 Task: In the  document Lovemeet.docx Change the allignment of footer to  'Right' Select the entire text and insert font style 'Playfair Display' and font size: 18
Action: Mouse moved to (212, 317)
Screenshot: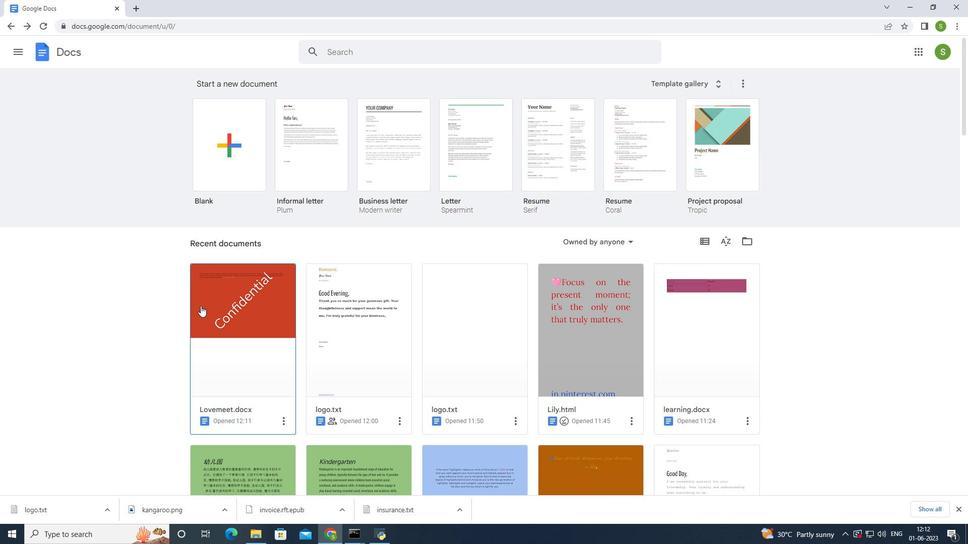 
Action: Mouse pressed left at (212, 317)
Screenshot: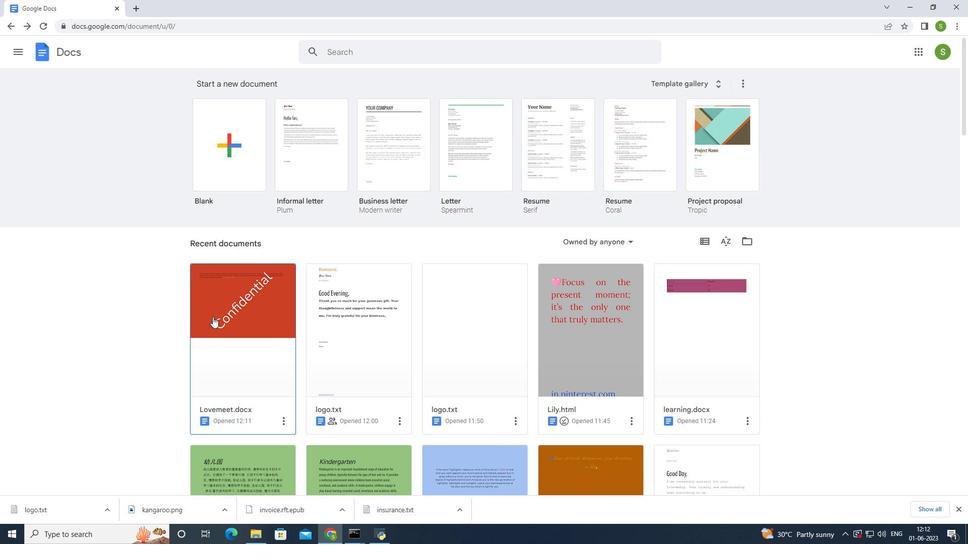 
Action: Mouse moved to (364, 469)
Screenshot: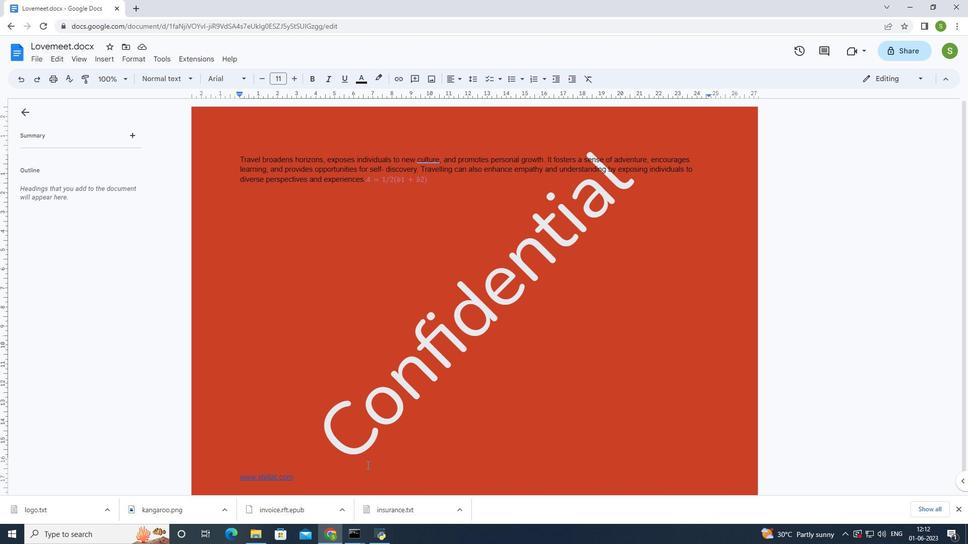 
Action: Mouse pressed left at (364, 469)
Screenshot: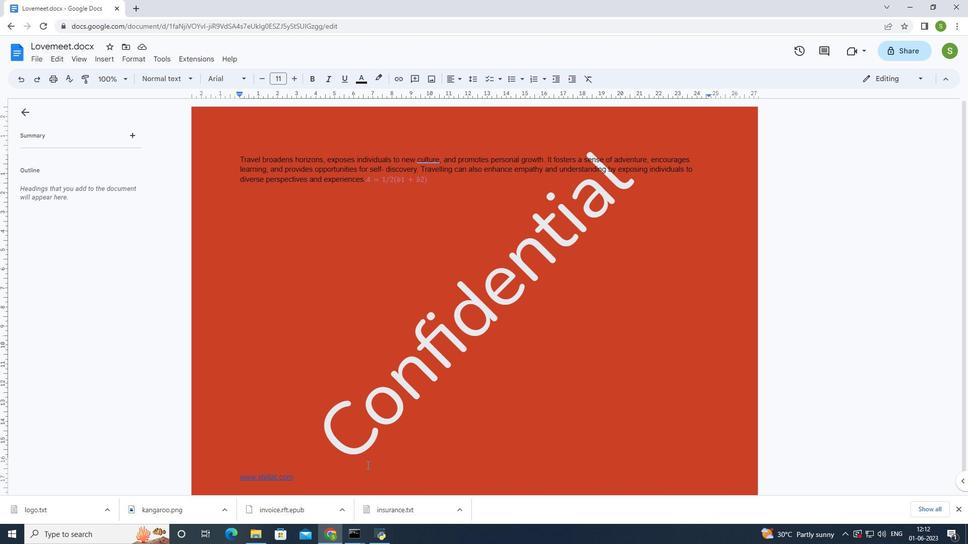 
Action: Mouse moved to (364, 470)
Screenshot: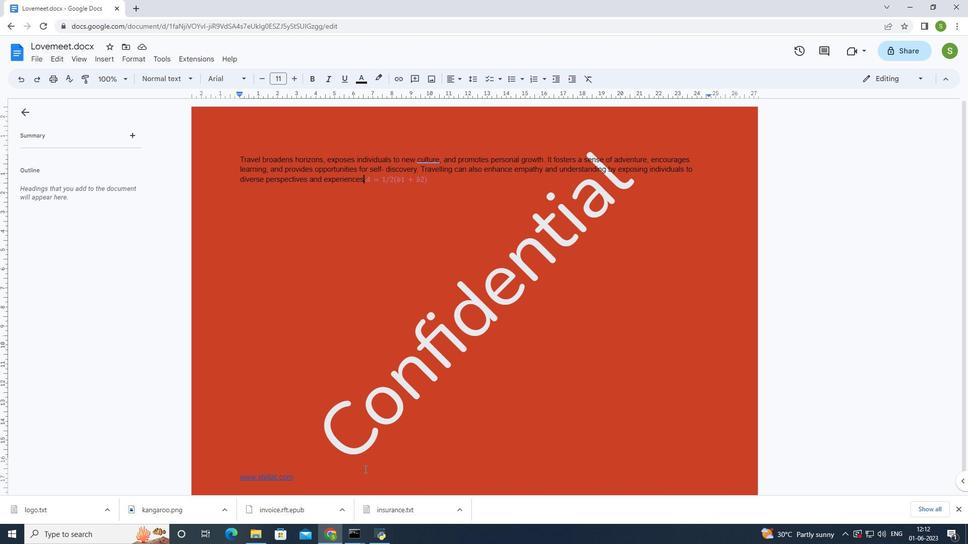
Action: Mouse pressed left at (364, 470)
Screenshot: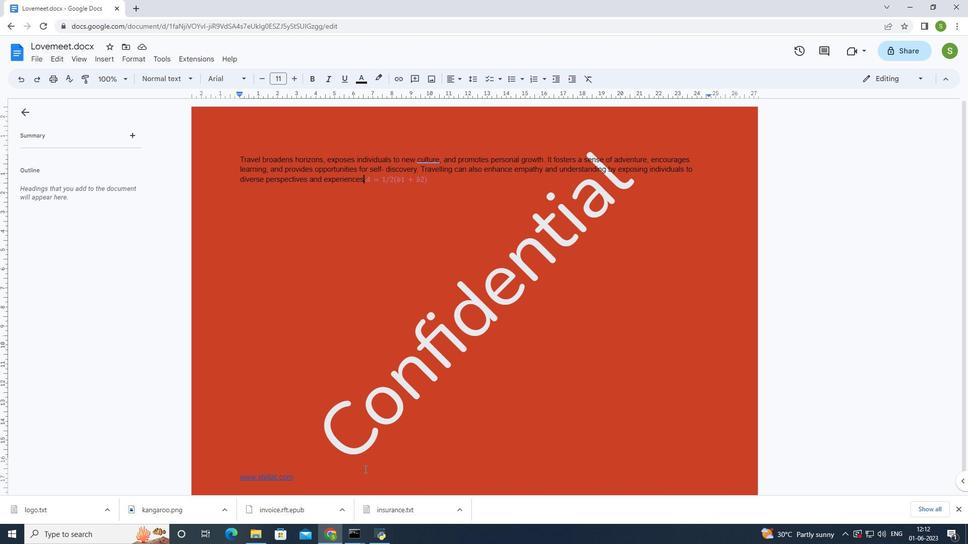 
Action: Mouse moved to (333, 474)
Screenshot: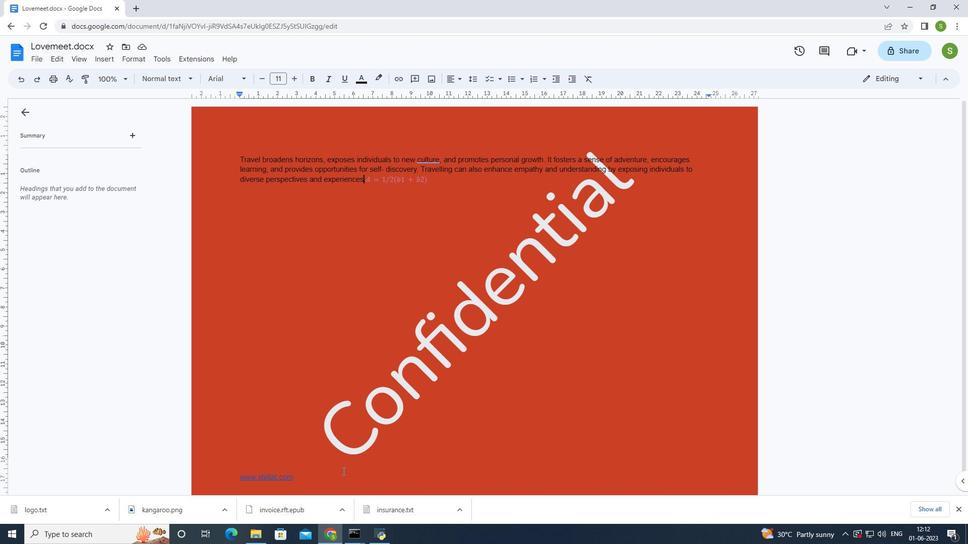 
Action: Mouse pressed left at (333, 474)
Screenshot: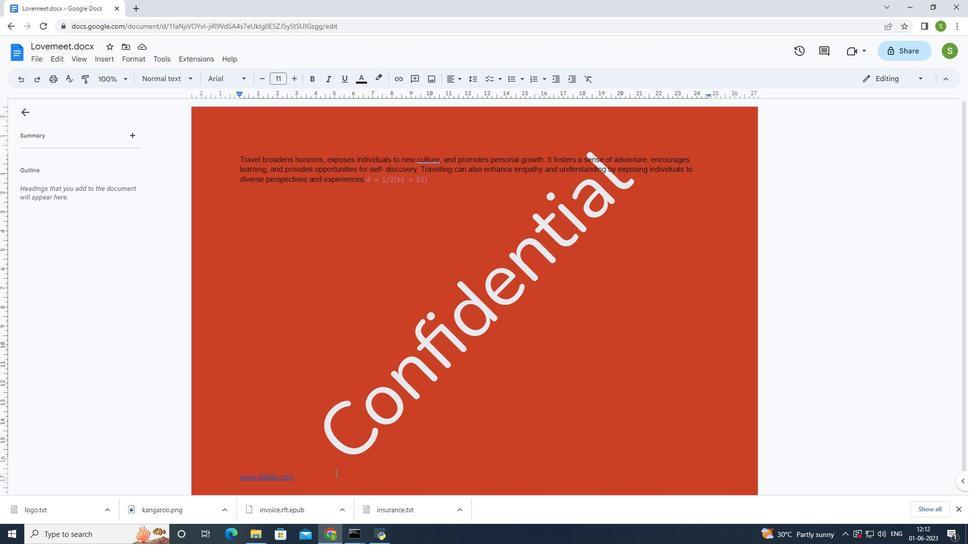 
Action: Mouse moved to (332, 475)
Screenshot: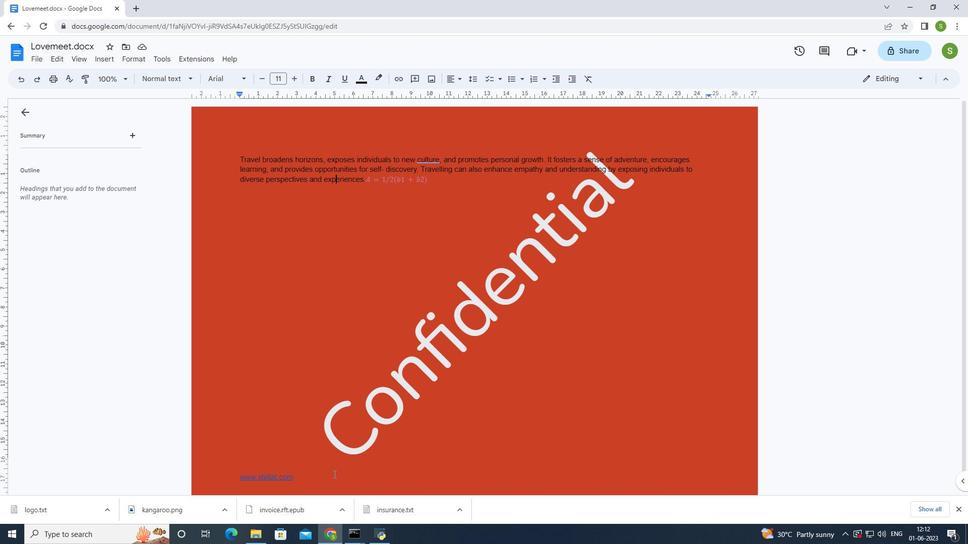 
Action: Mouse pressed left at (332, 475)
Screenshot: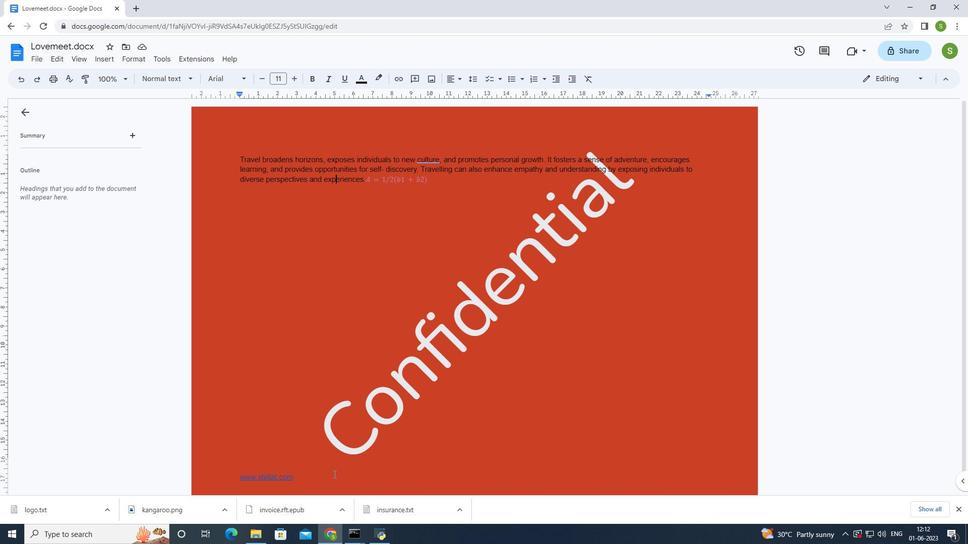 
Action: Mouse moved to (304, 480)
Screenshot: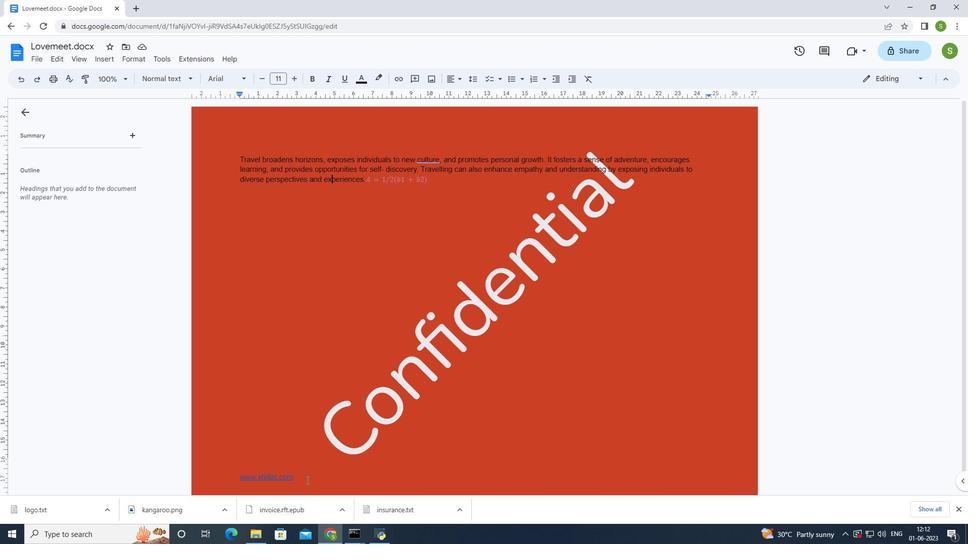 
Action: Mouse pressed left at (304, 480)
Screenshot: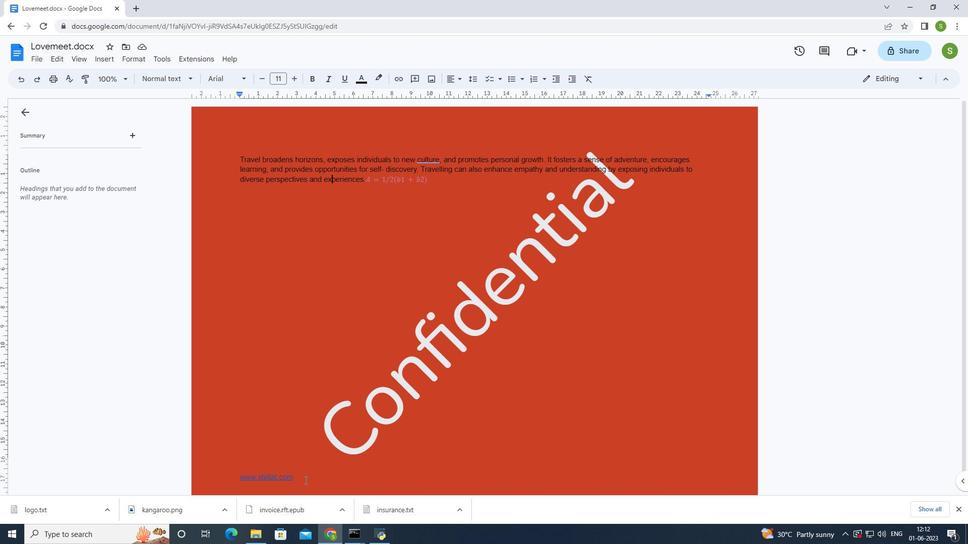 
Action: Mouse moved to (304, 481)
Screenshot: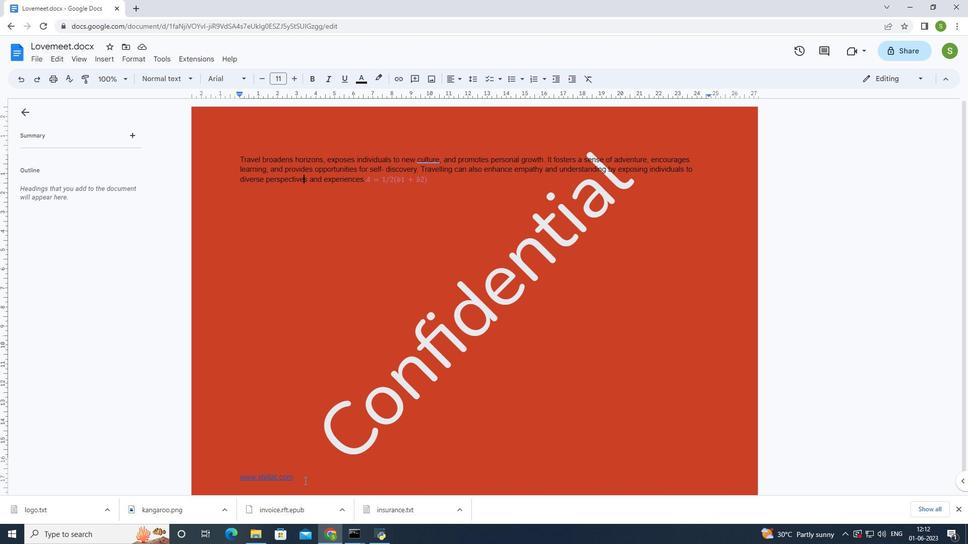 
Action: Mouse pressed left at (304, 481)
Screenshot: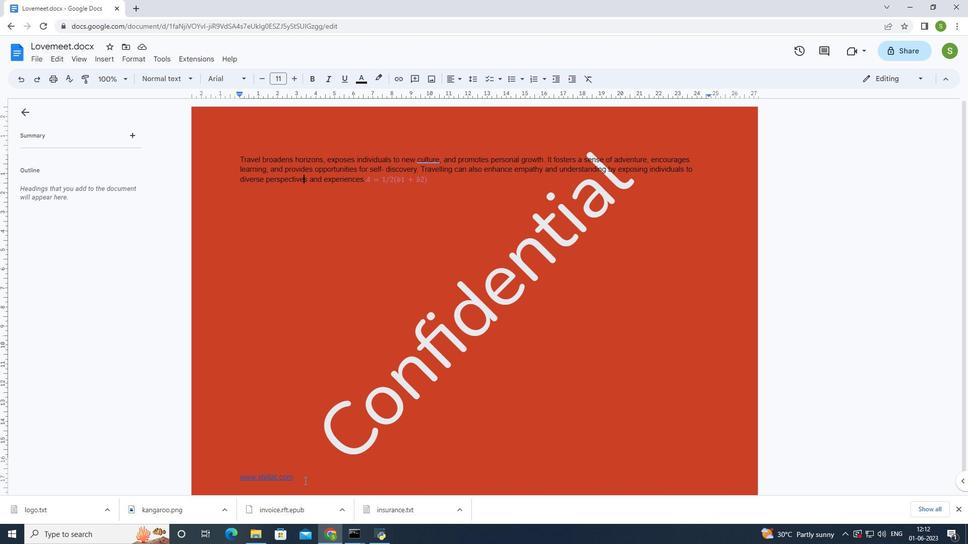
Action: Mouse moved to (296, 478)
Screenshot: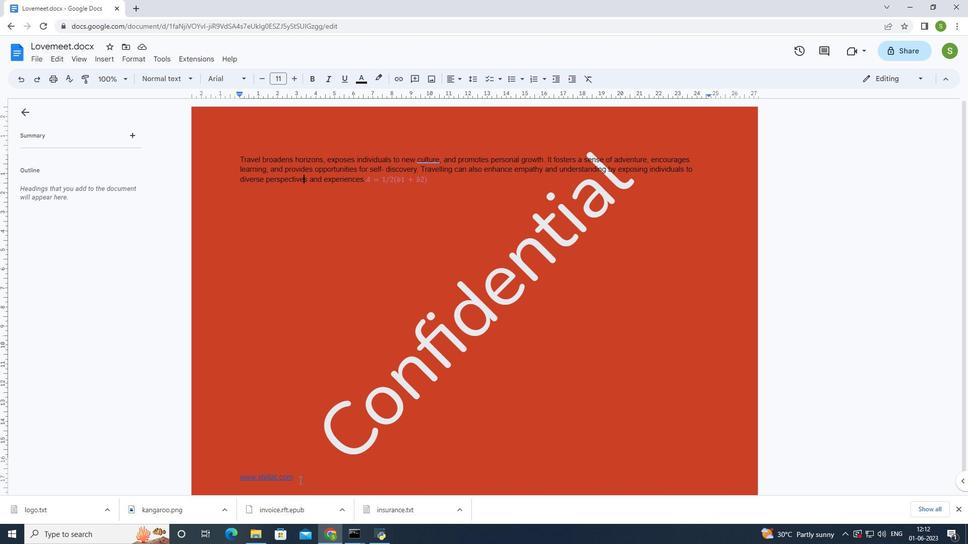 
Action: Mouse pressed left at (296, 478)
Screenshot: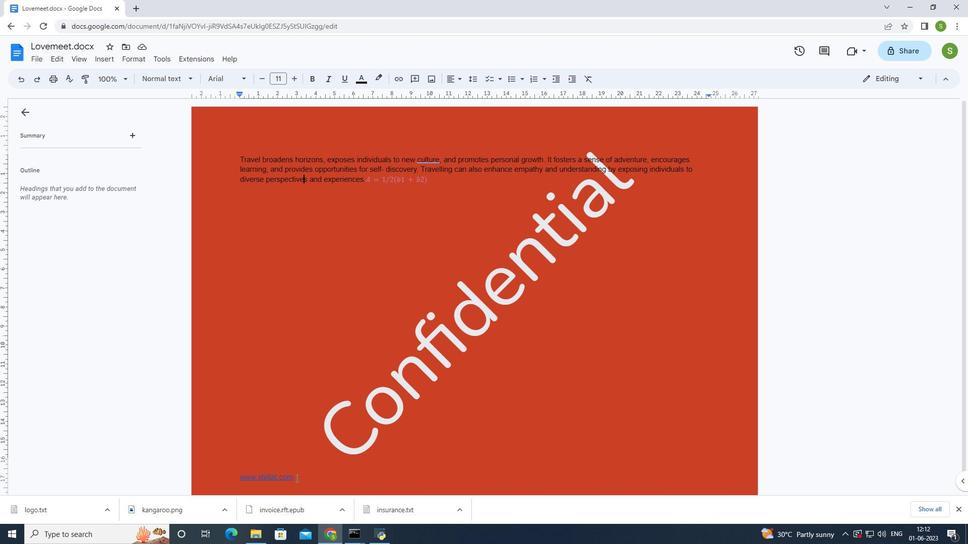 
Action: Mouse moved to (294, 478)
Screenshot: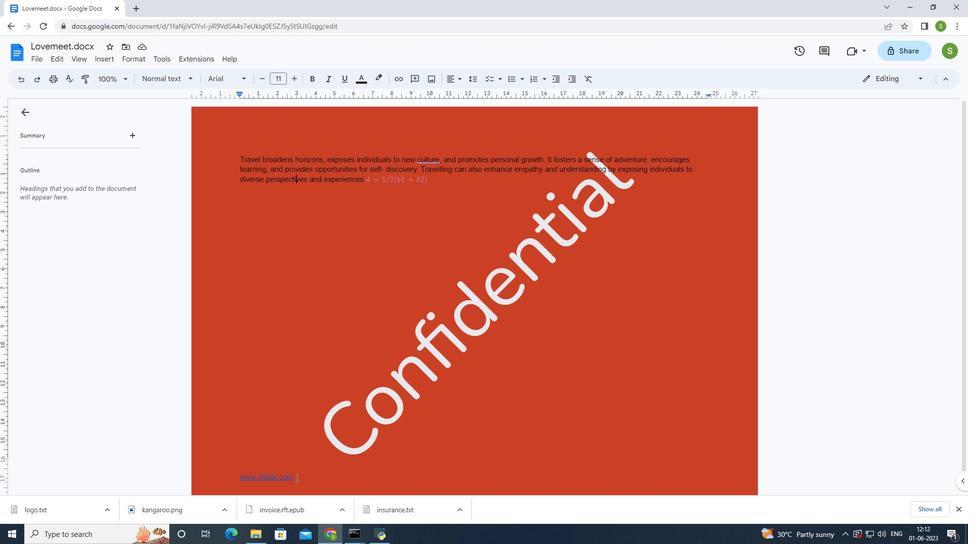 
Action: Mouse pressed left at (294, 478)
Screenshot: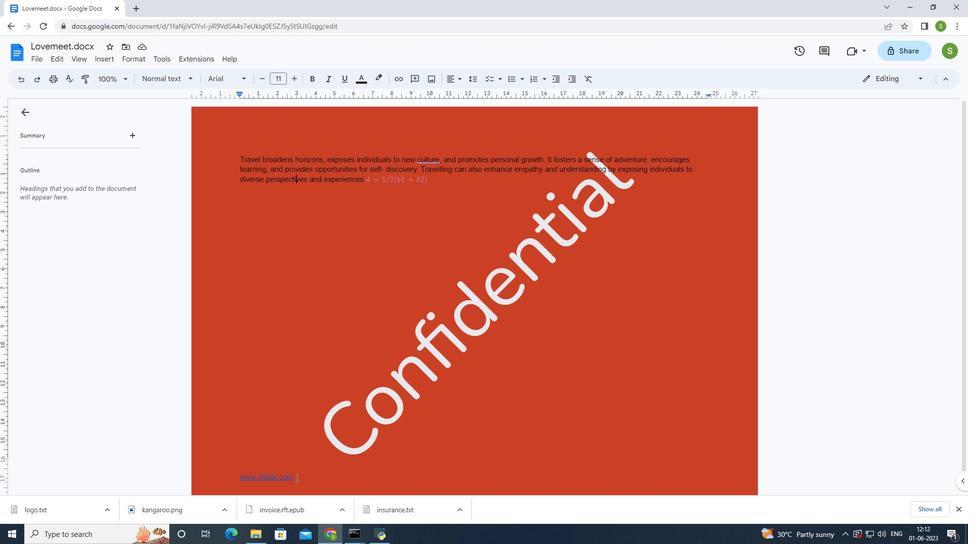 
Action: Mouse moved to (294, 478)
Screenshot: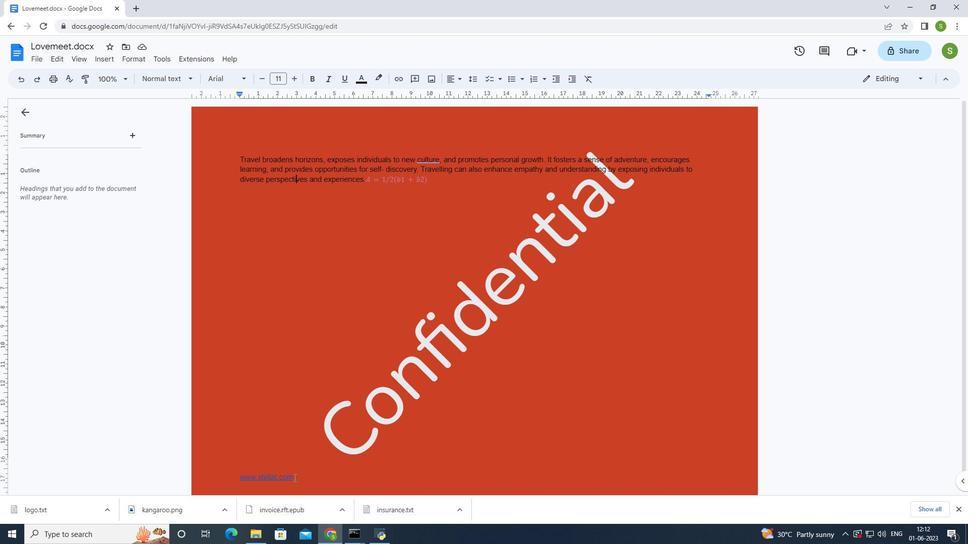 
Action: Mouse pressed left at (294, 478)
Screenshot: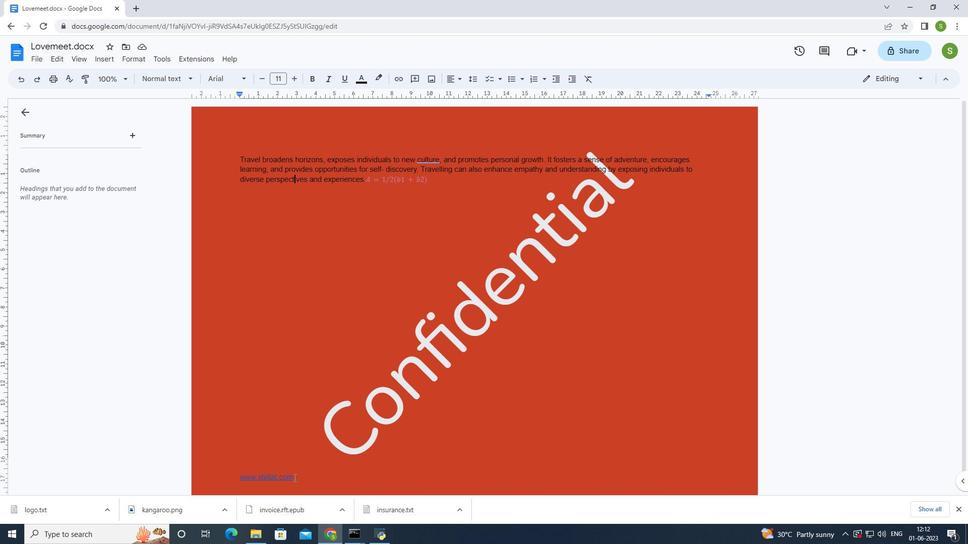 
Action: Mouse moved to (293, 477)
Screenshot: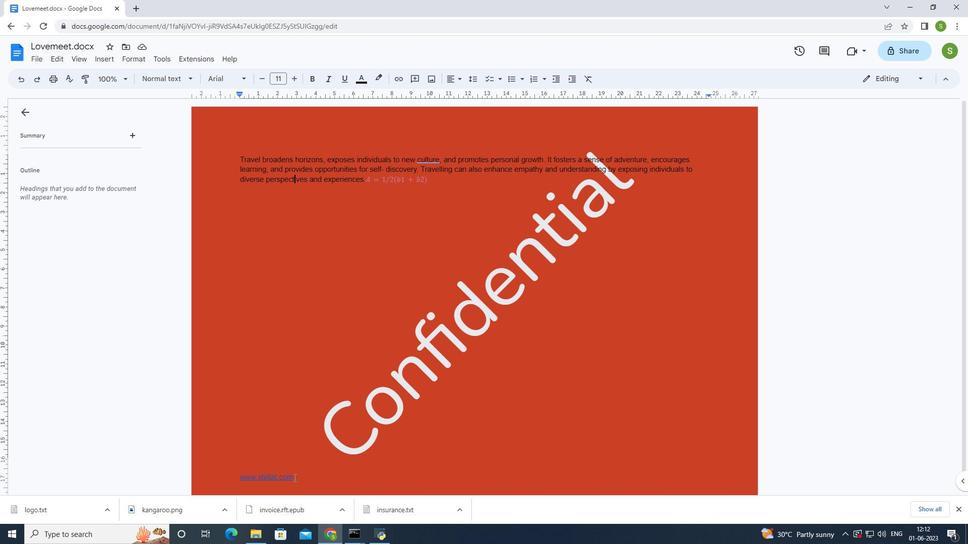 
Action: Mouse pressed left at (293, 477)
Screenshot: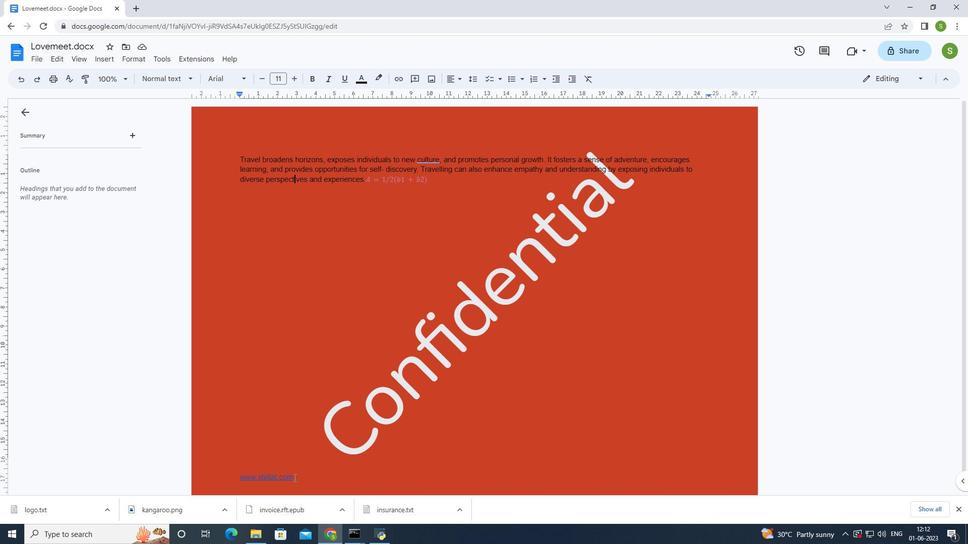 
Action: Mouse moved to (295, 477)
Screenshot: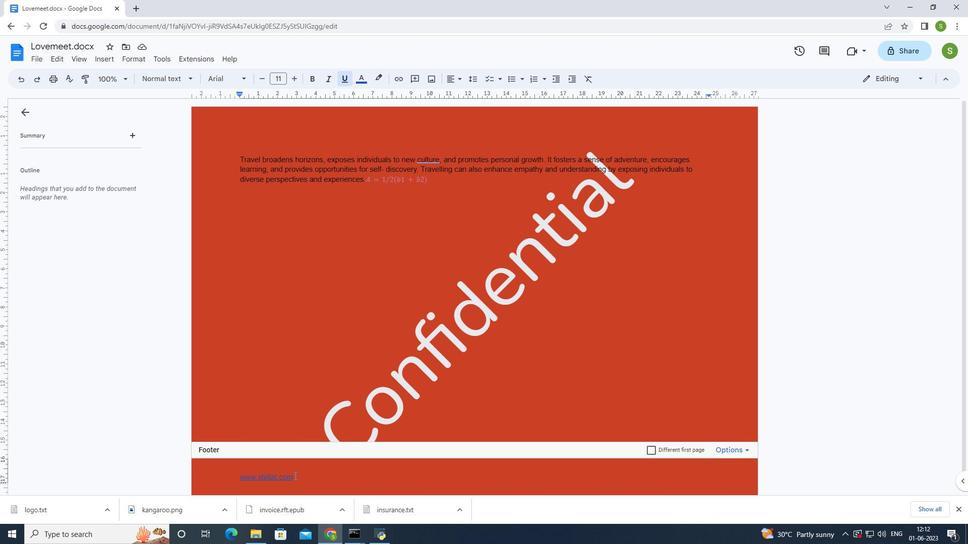 
Action: Mouse pressed left at (295, 477)
Screenshot: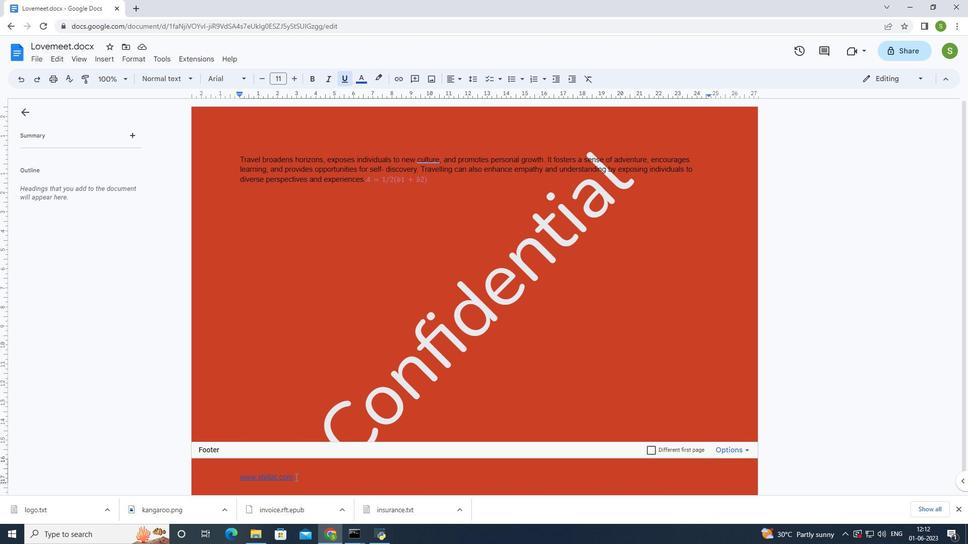 
Action: Mouse moved to (460, 83)
Screenshot: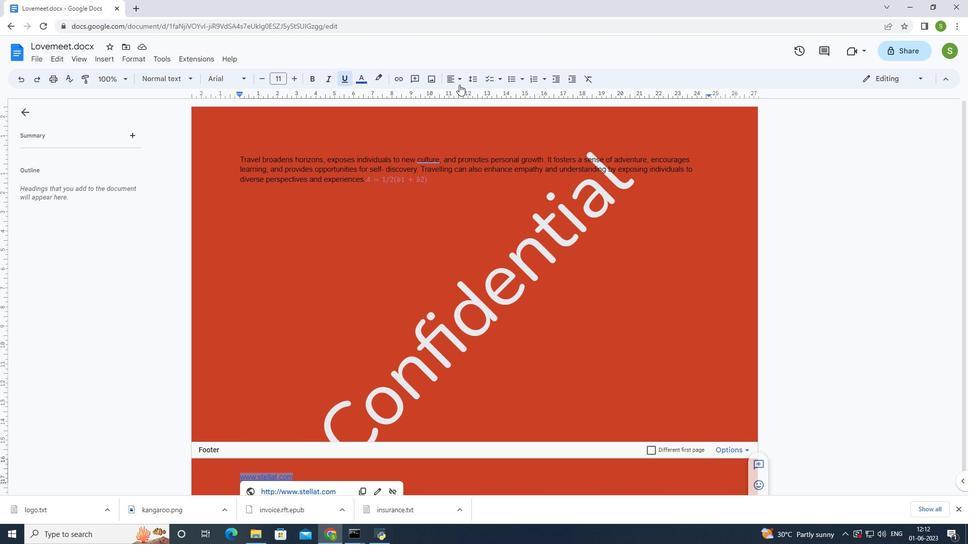 
Action: Mouse pressed left at (460, 83)
Screenshot: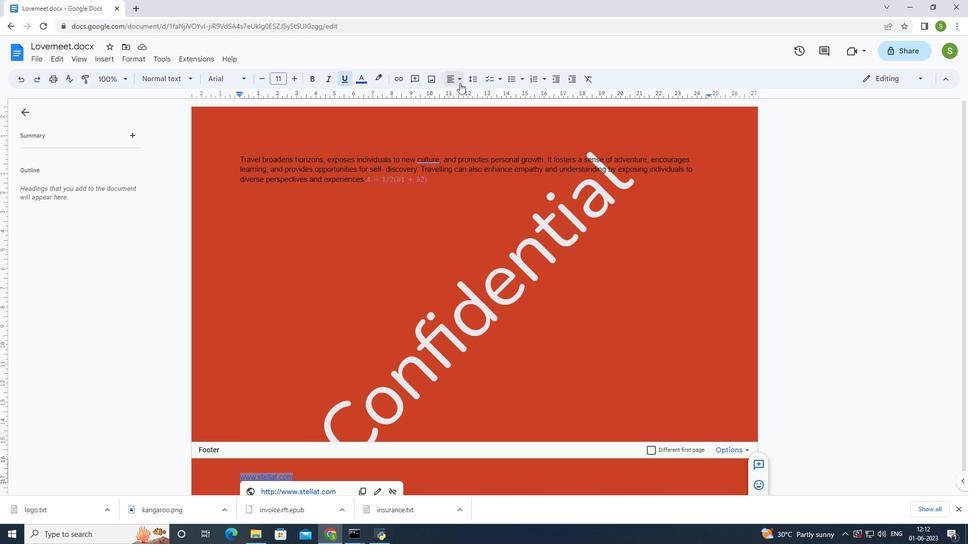 
Action: Mouse moved to (480, 97)
Screenshot: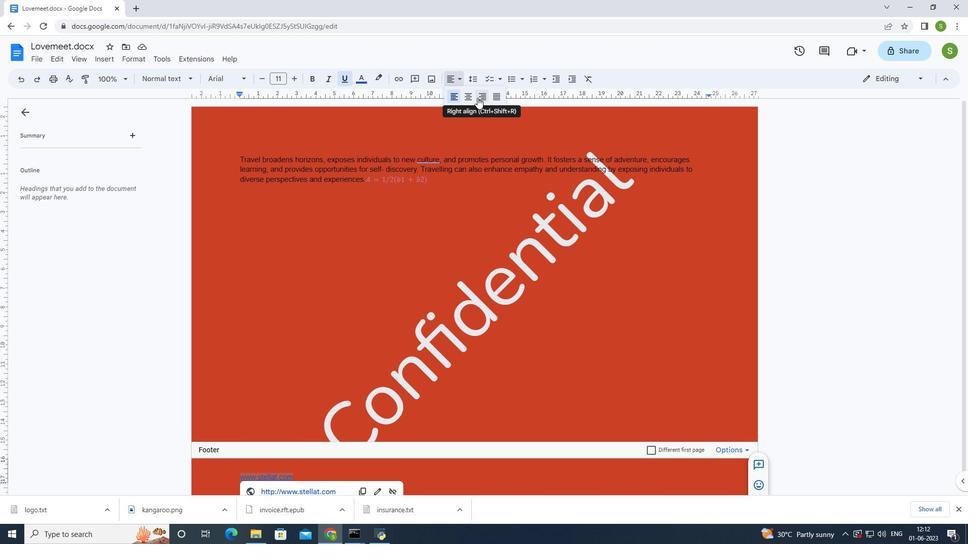 
Action: Mouse pressed left at (480, 97)
Screenshot: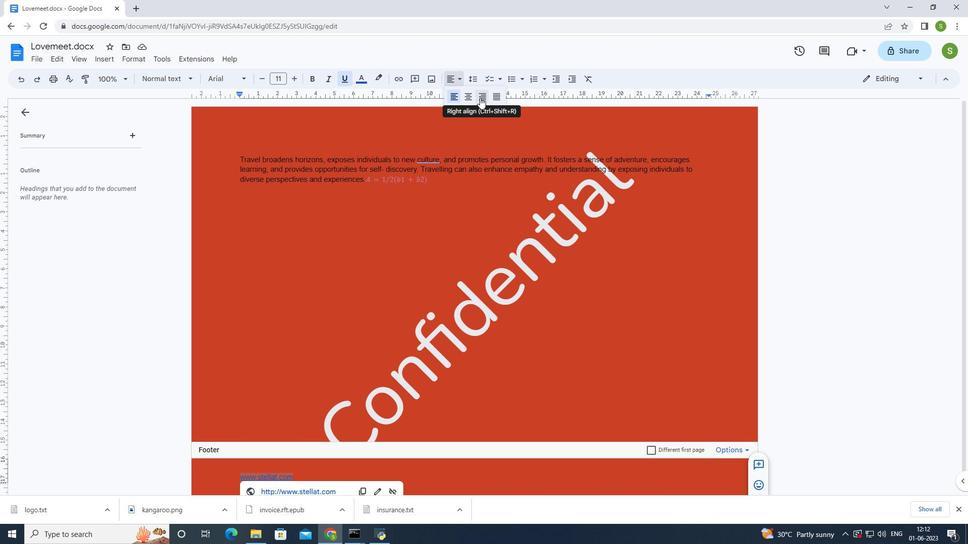 
Action: Mouse moved to (651, 365)
Screenshot: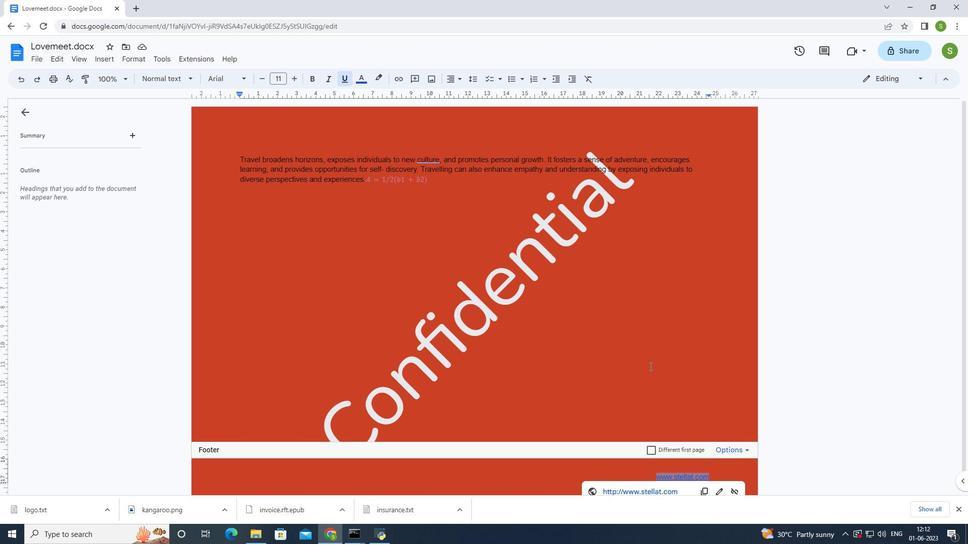 
Action: Mouse pressed left at (651, 365)
Screenshot: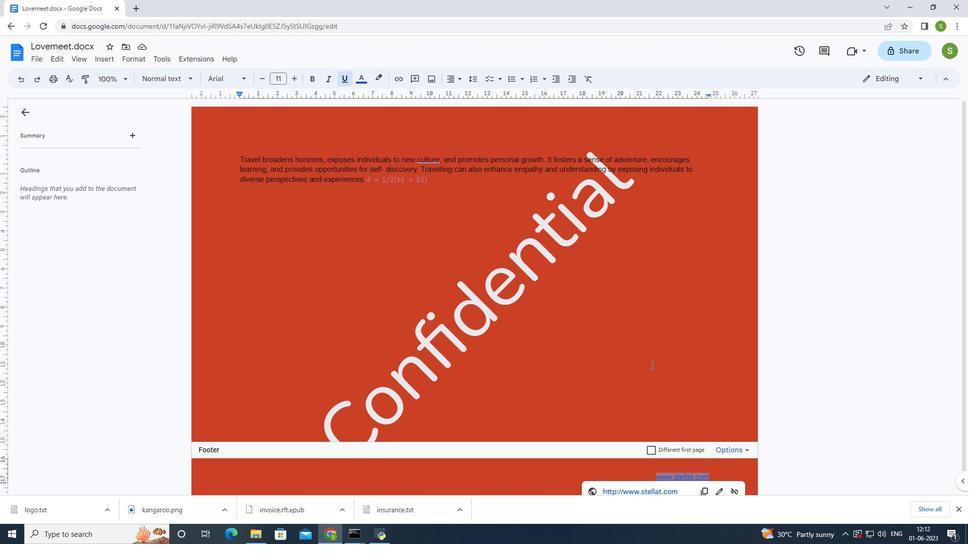 
Action: Mouse scrolled (651, 365) with delta (0, 0)
Screenshot: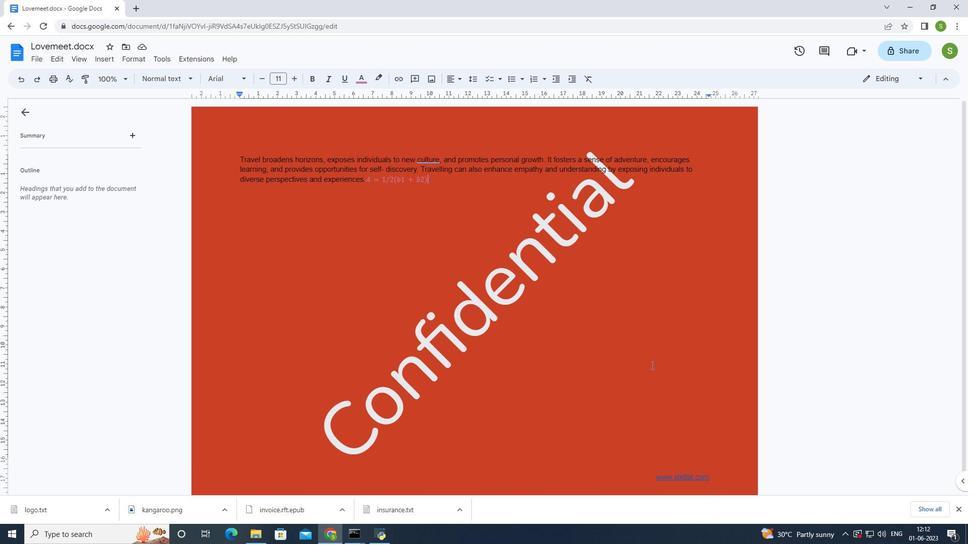 
Action: Mouse moved to (652, 365)
Screenshot: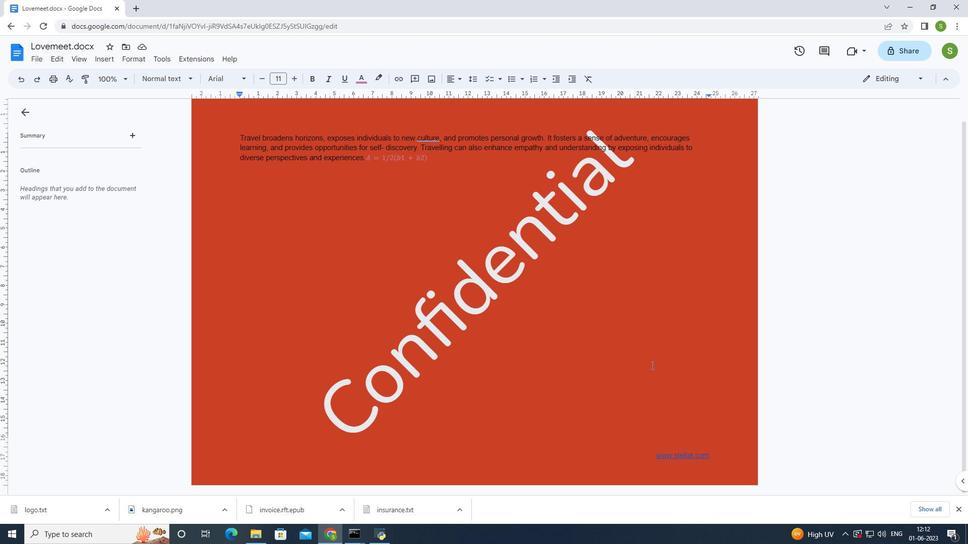 
Action: Mouse scrolled (652, 365) with delta (0, 0)
Screenshot: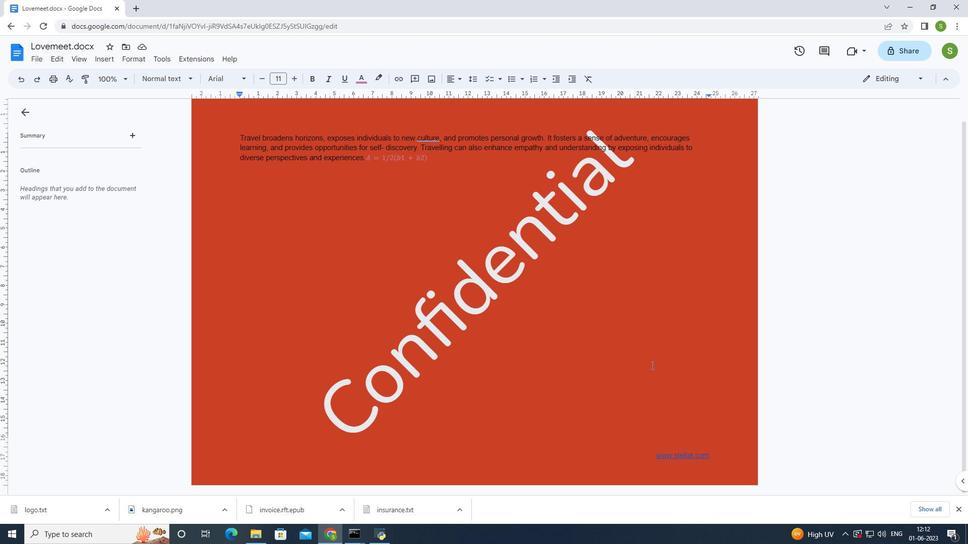 
Action: Mouse moved to (649, 369)
Screenshot: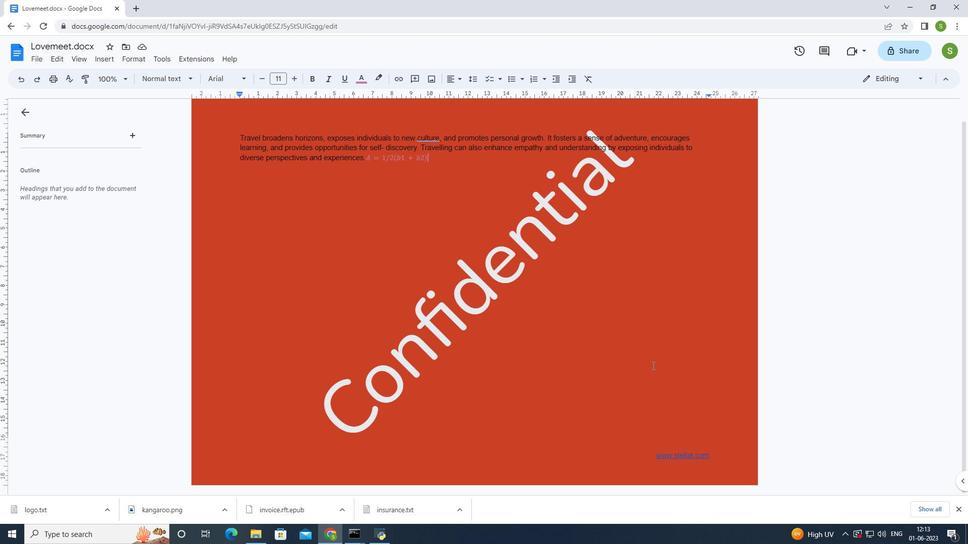 
Action: Mouse scrolled (649, 368) with delta (0, 0)
Screenshot: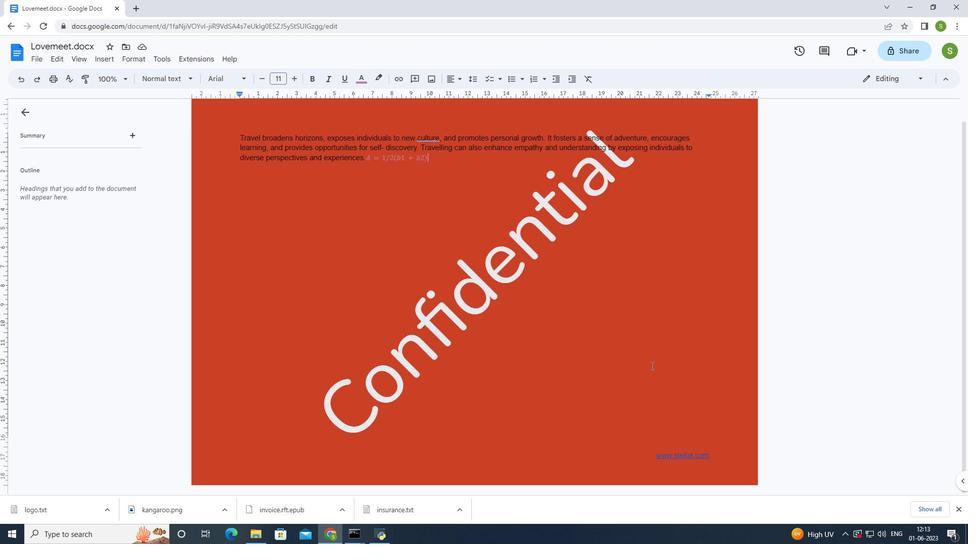 
Action: Mouse moved to (648, 369)
Screenshot: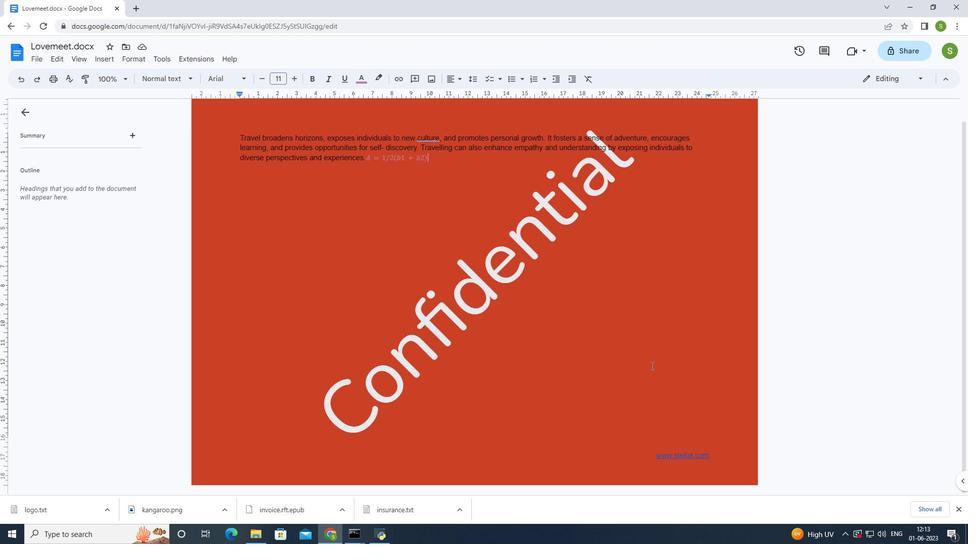 
Action: Mouse scrolled (648, 369) with delta (0, 0)
Screenshot: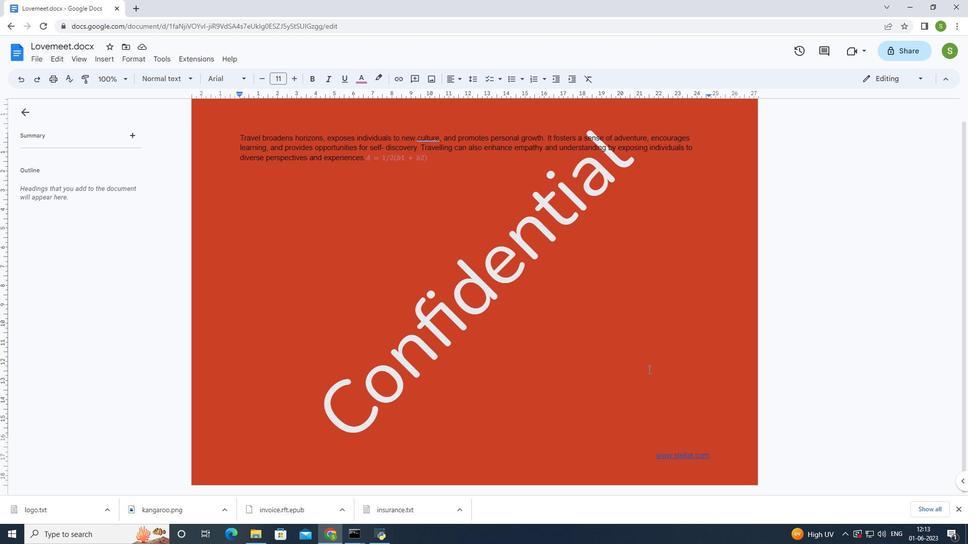 
Action: Mouse moved to (648, 372)
Screenshot: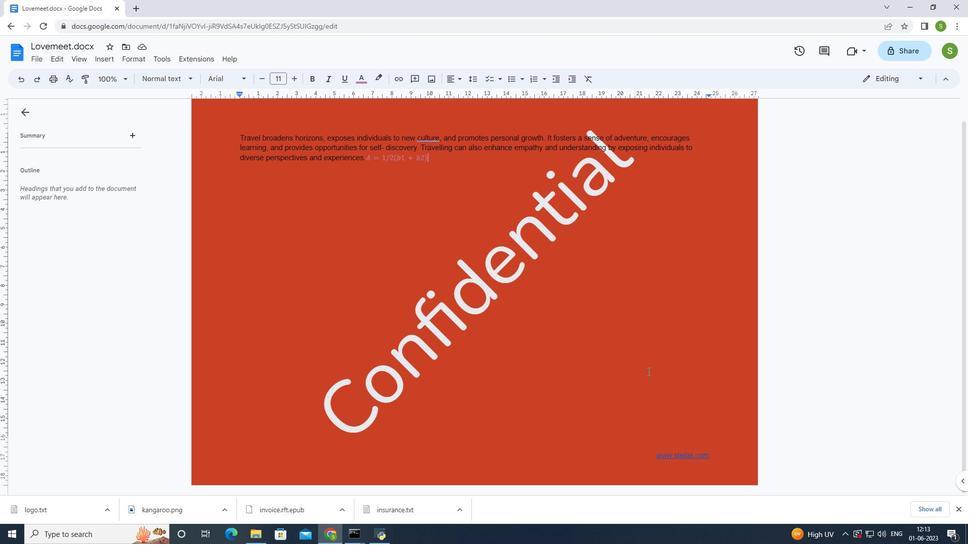 
Action: Mouse scrolled (648, 371) with delta (0, 0)
Screenshot: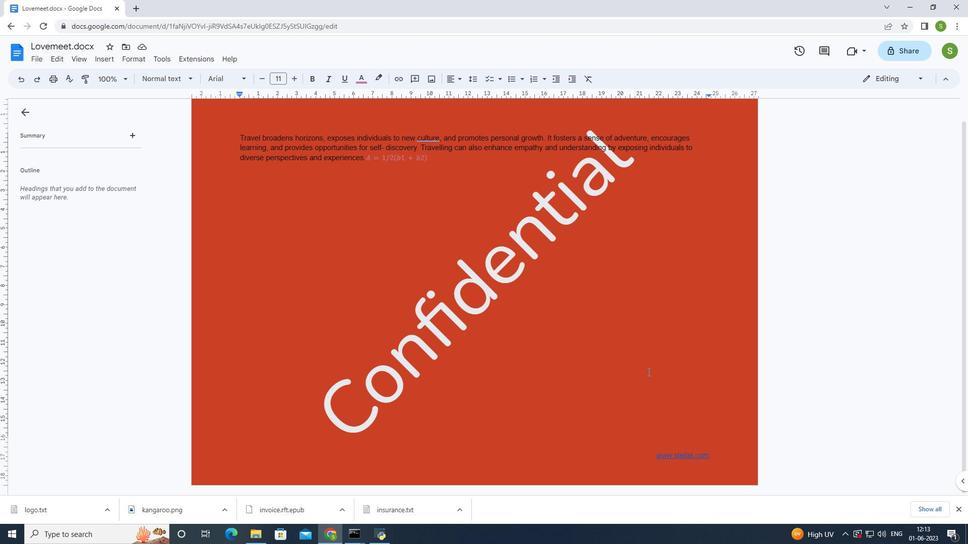 
Action: Mouse moved to (647, 374)
Screenshot: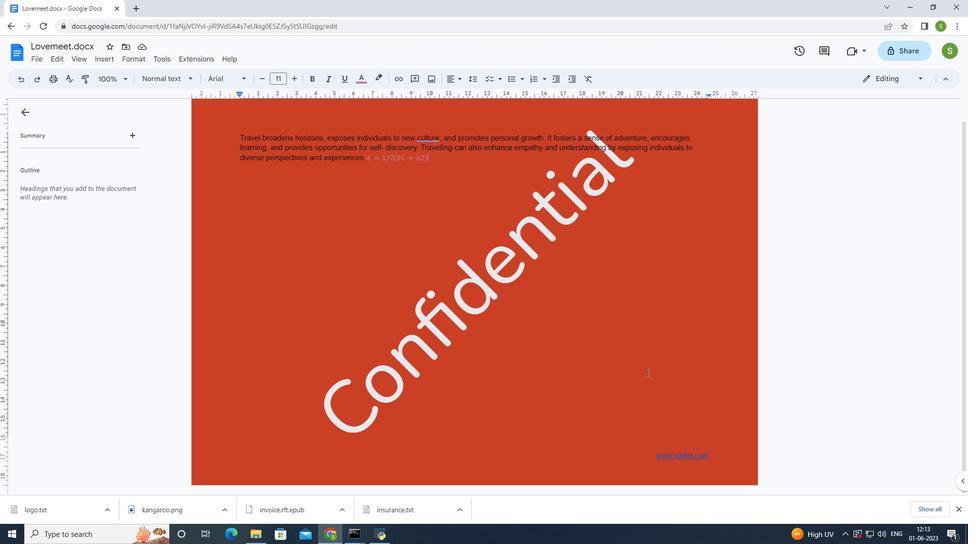 
Action: Mouse scrolled (647, 373) with delta (0, 0)
Screenshot: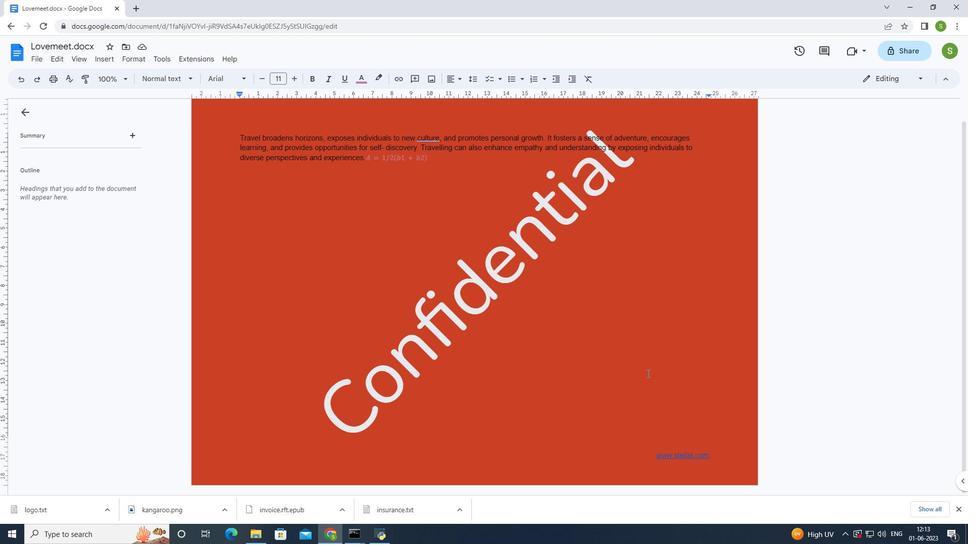 
Action: Mouse moved to (637, 398)
Screenshot: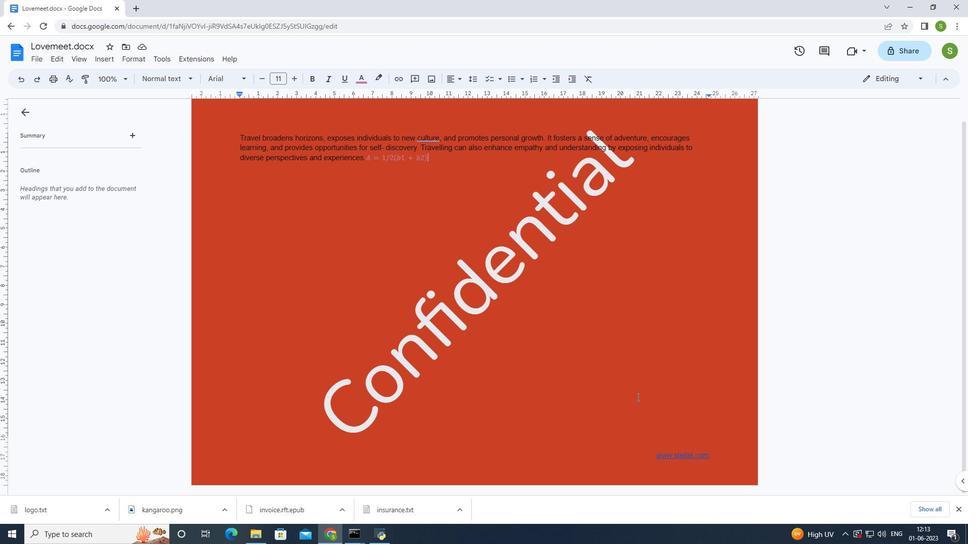 
Action: Mouse scrolled (637, 398) with delta (0, 0)
Screenshot: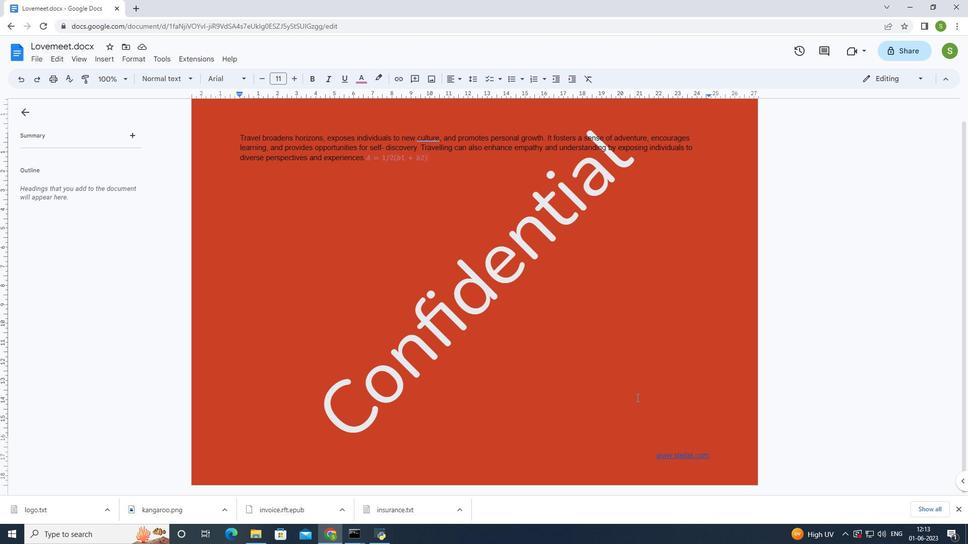 
Action: Mouse scrolled (637, 398) with delta (0, 0)
Screenshot: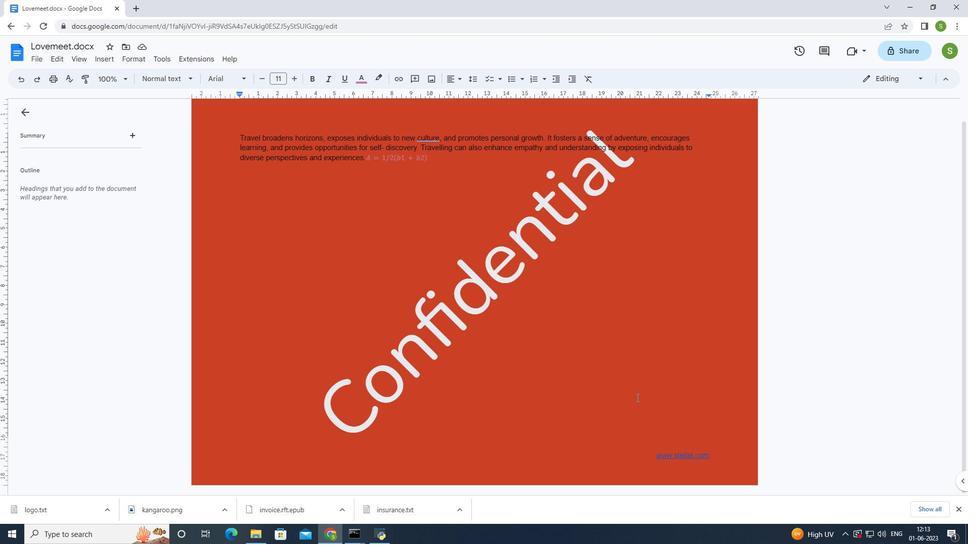 
Action: Mouse moved to (637, 398)
Screenshot: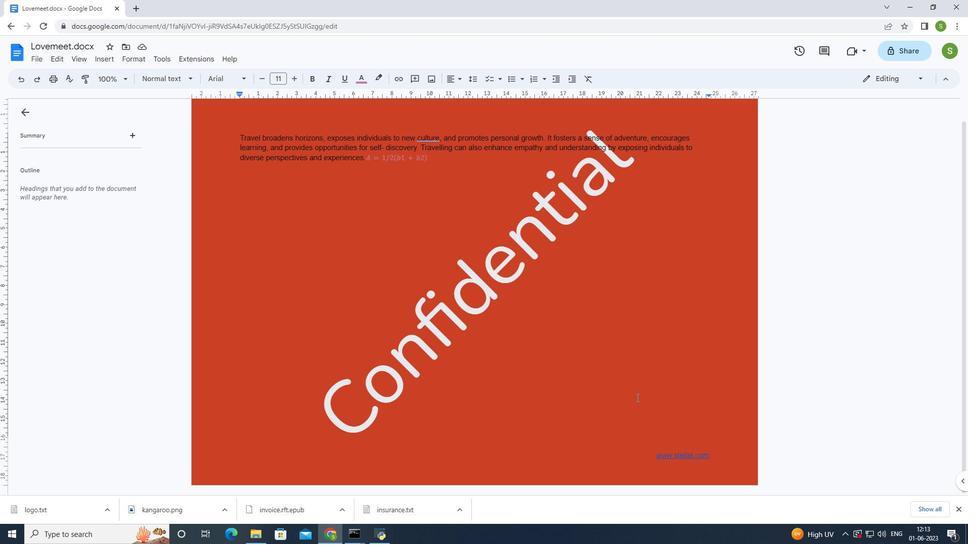 
Action: Mouse scrolled (637, 398) with delta (0, 0)
Screenshot: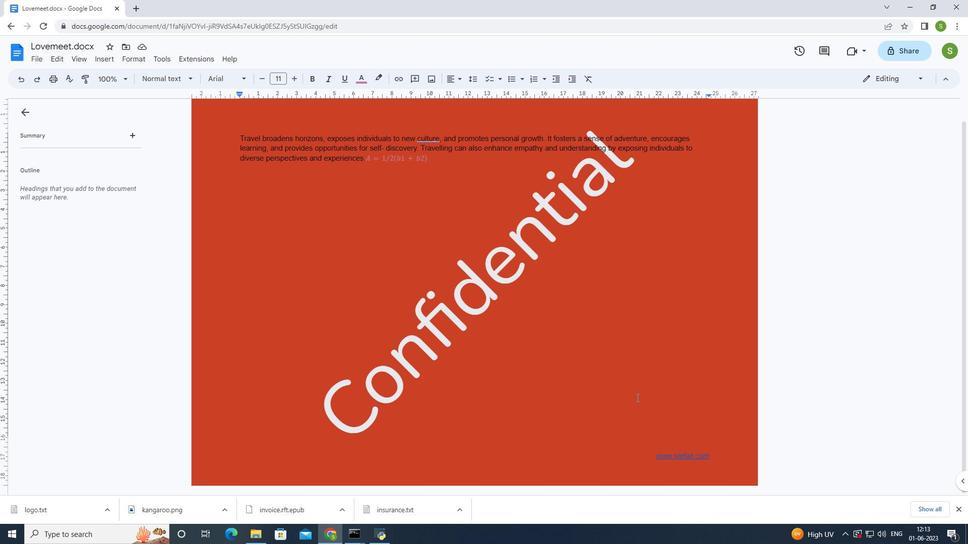 
Action: Mouse scrolled (637, 398) with delta (0, 0)
Screenshot: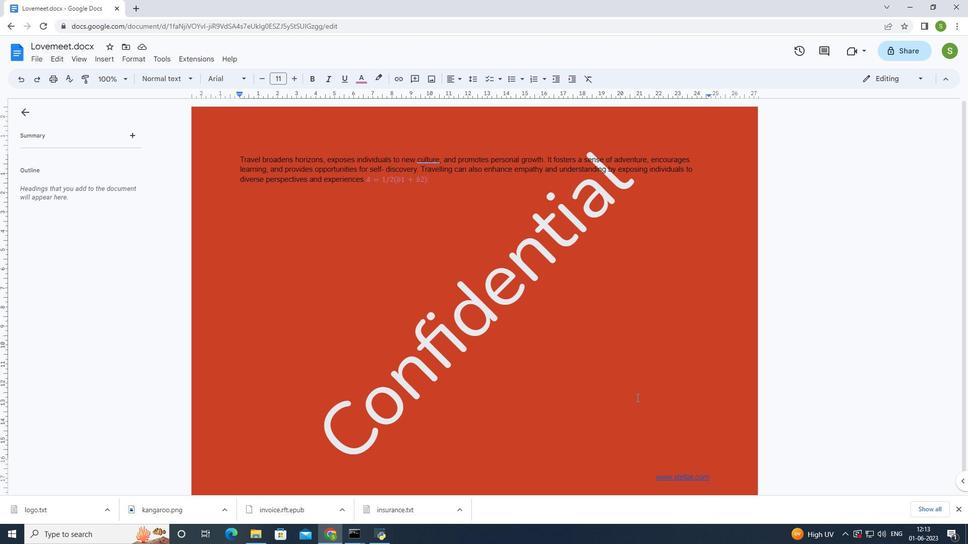 
Action: Mouse scrolled (637, 398) with delta (0, 0)
Screenshot: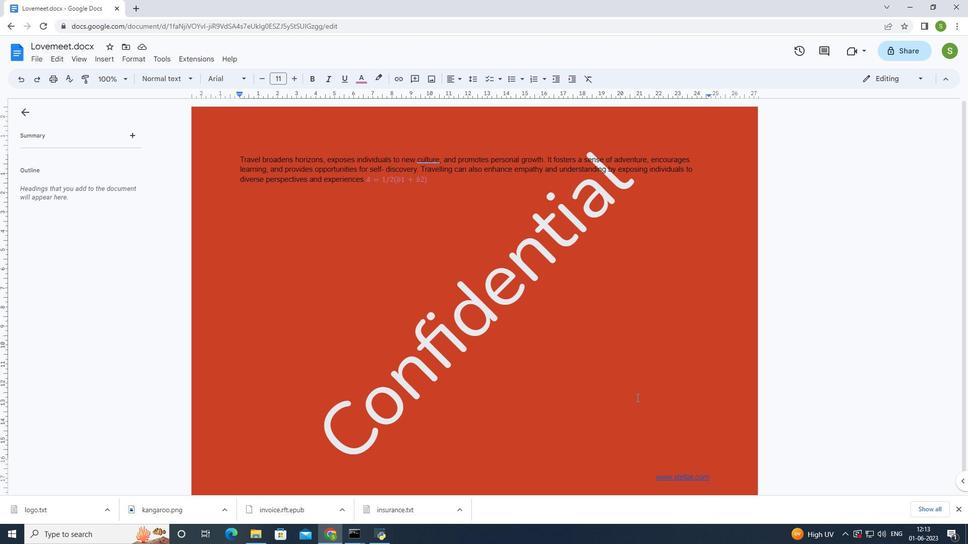 
Action: Mouse moved to (235, 150)
Screenshot: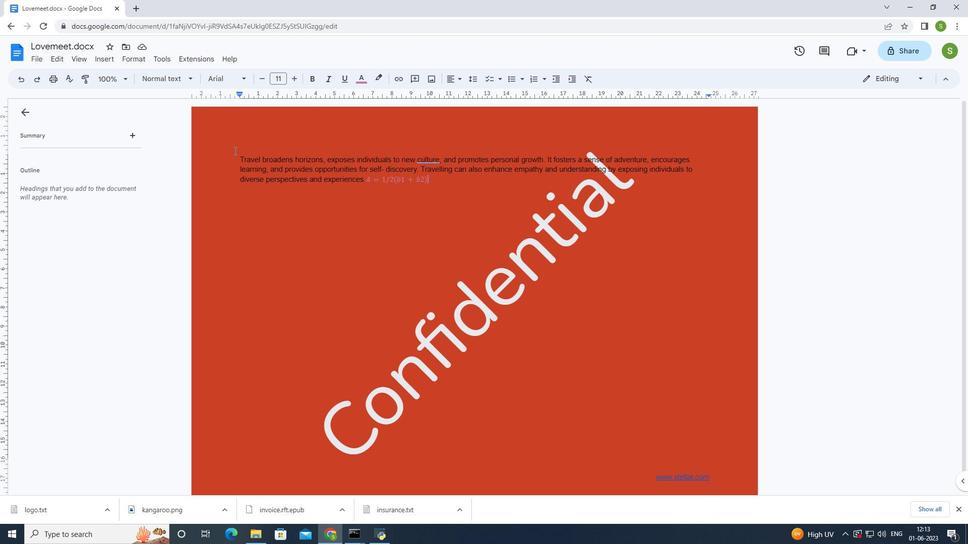 
Action: Mouse pressed left at (235, 150)
Screenshot: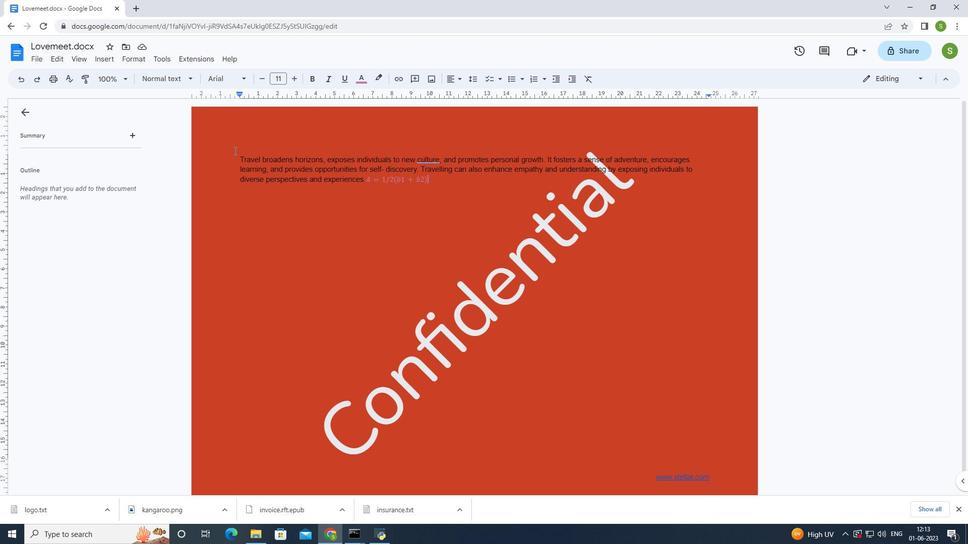 
Action: Mouse moved to (231, 79)
Screenshot: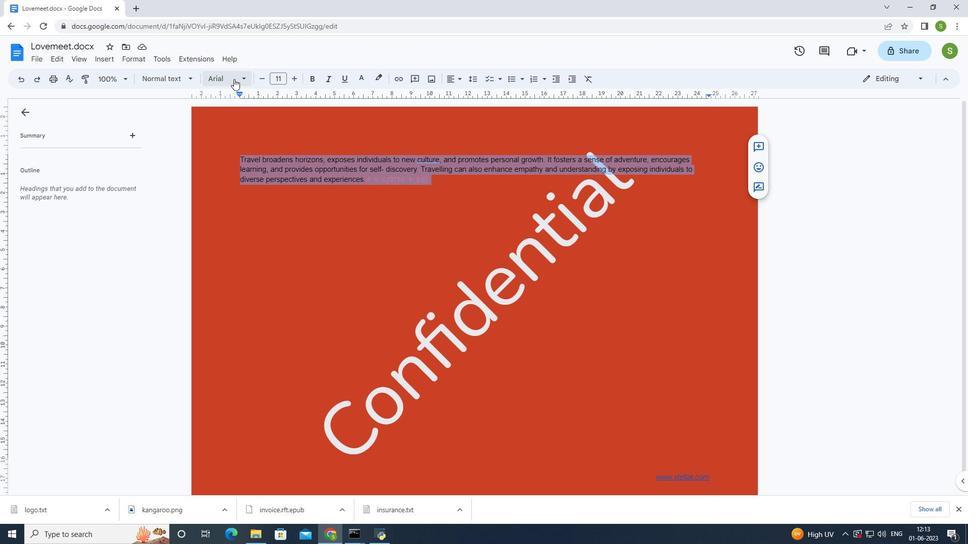 
Action: Mouse pressed left at (231, 79)
Screenshot: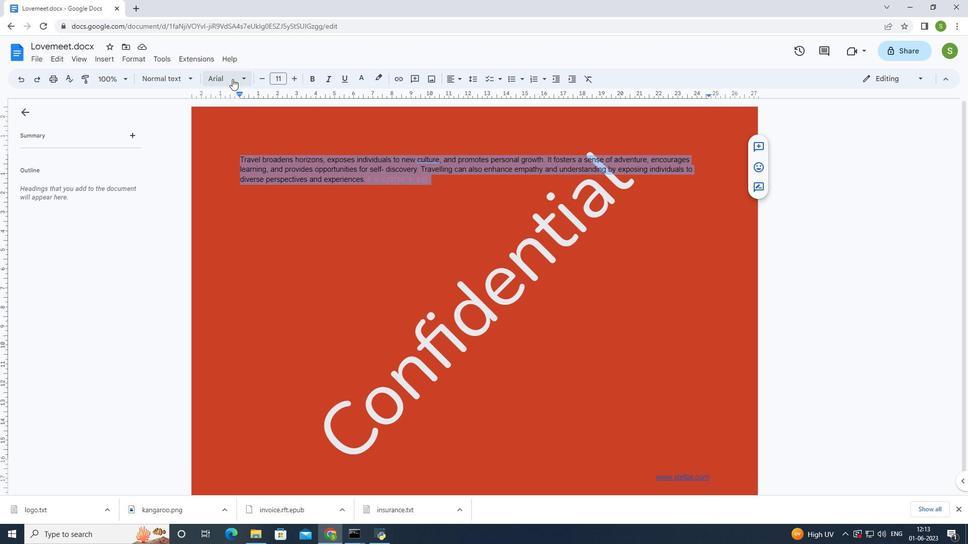 
Action: Mouse moved to (240, 95)
Screenshot: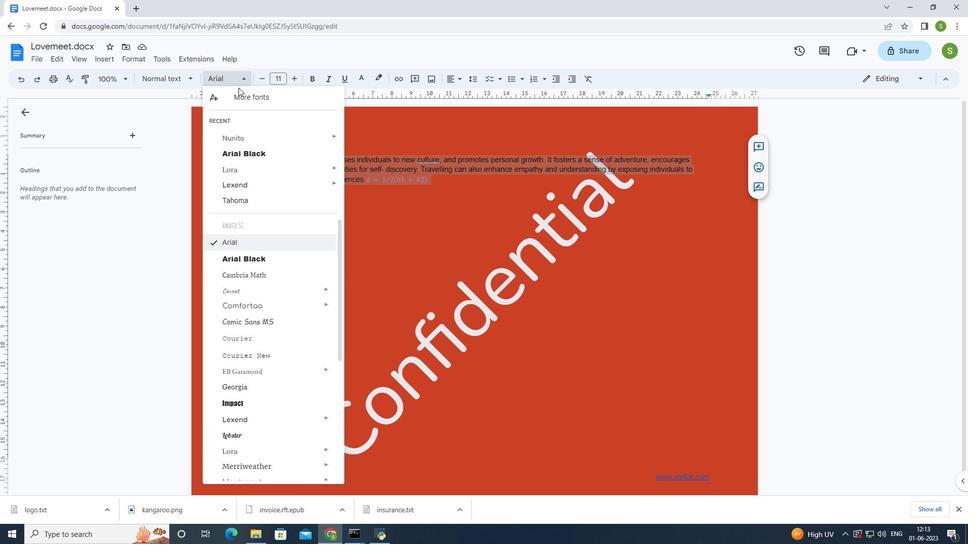 
Action: Mouse pressed left at (240, 95)
Screenshot: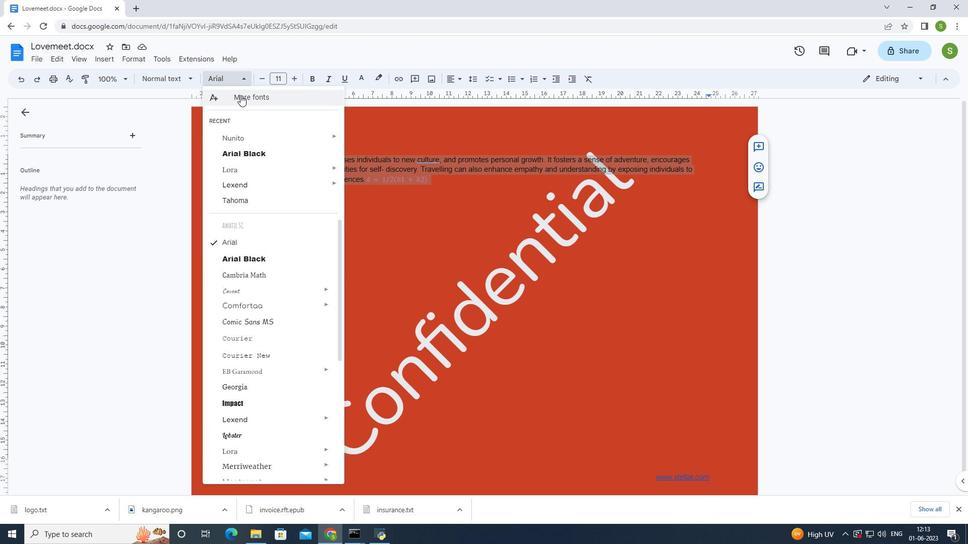 
Action: Mouse moved to (315, 147)
Screenshot: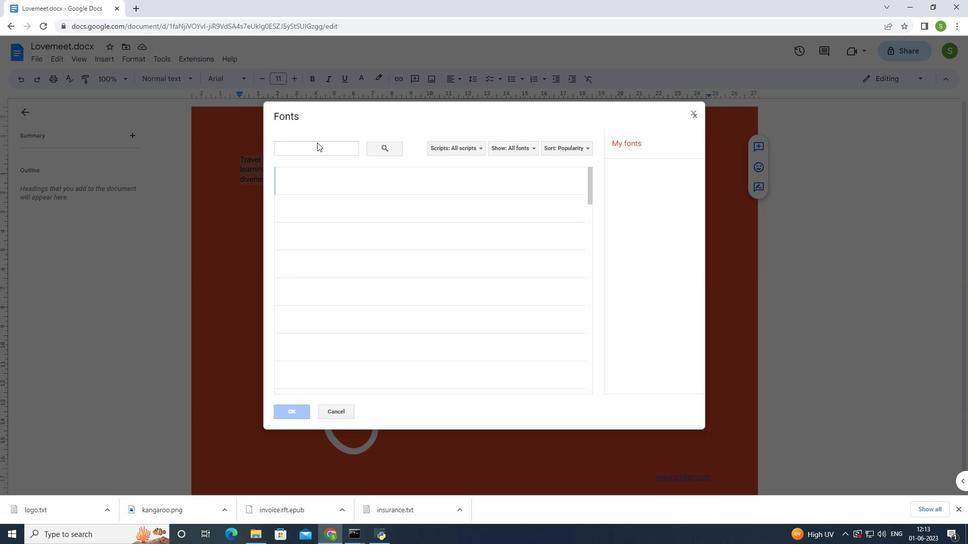 
Action: Mouse pressed left at (315, 147)
Screenshot: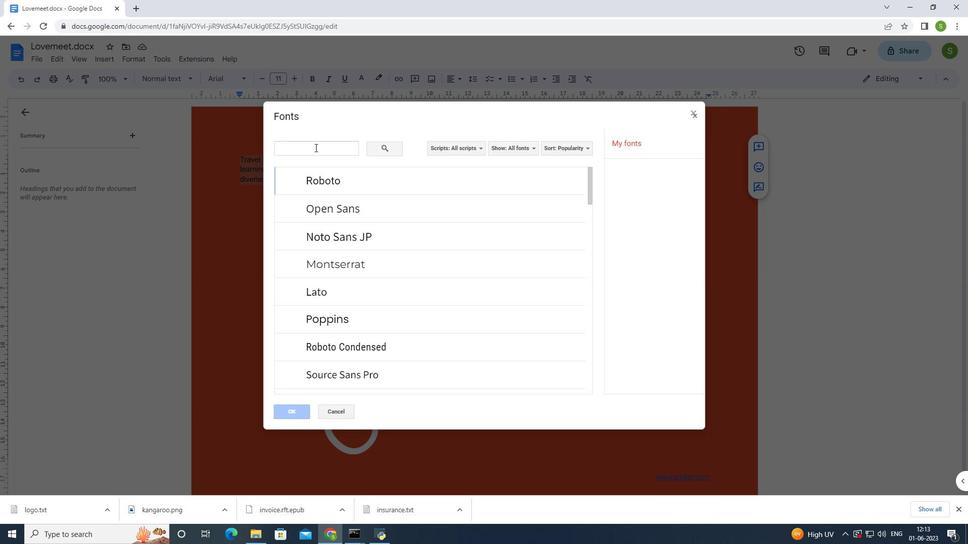 
Action: Mouse moved to (321, 142)
Screenshot: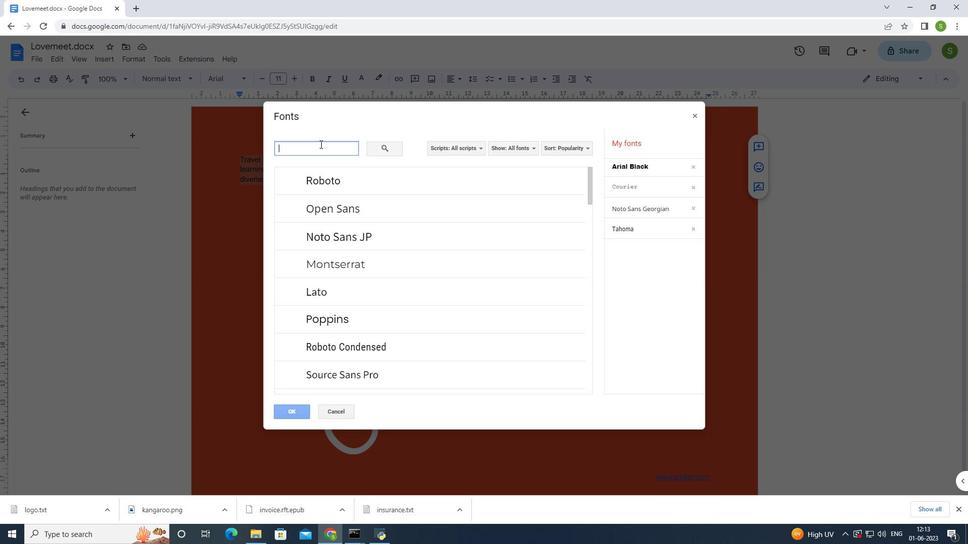 
Action: Key pressed <Key.shift>Playfair<Key.space><Key.shift>Display
Screenshot: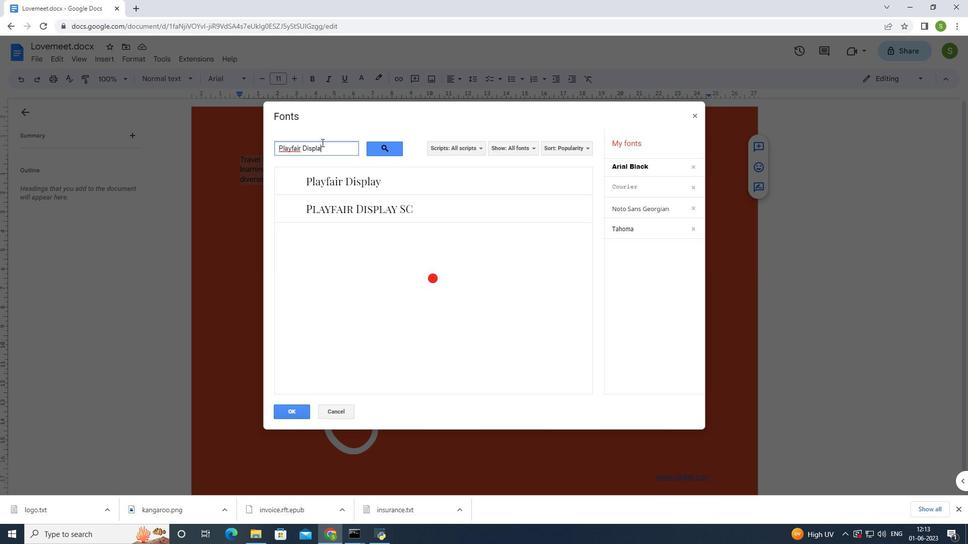 
Action: Mouse moved to (300, 176)
Screenshot: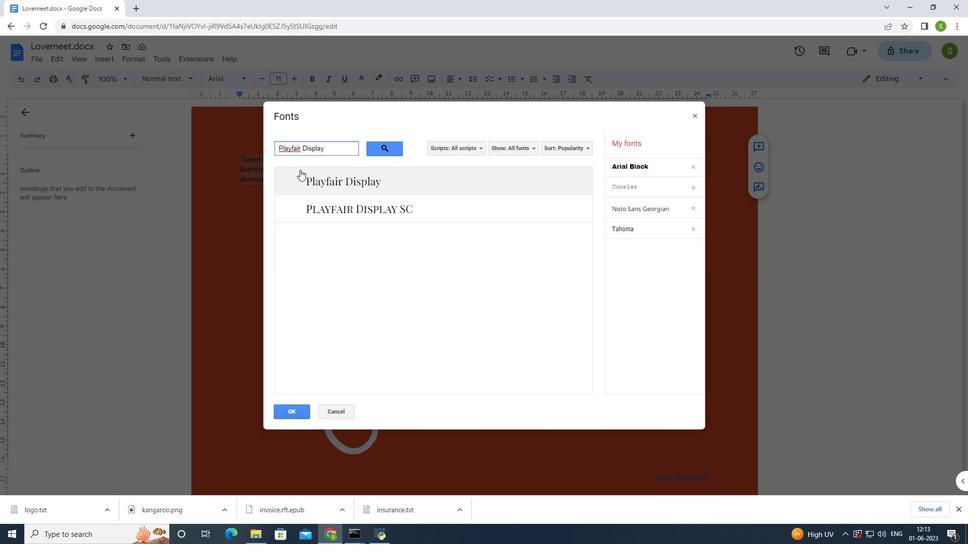 
Action: Mouse pressed left at (300, 176)
Screenshot: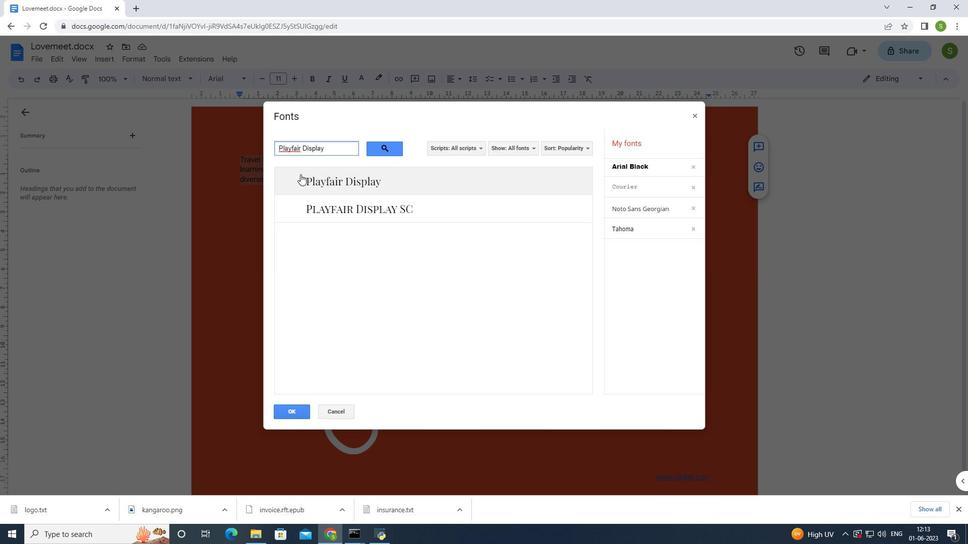 
Action: Mouse moved to (299, 414)
Screenshot: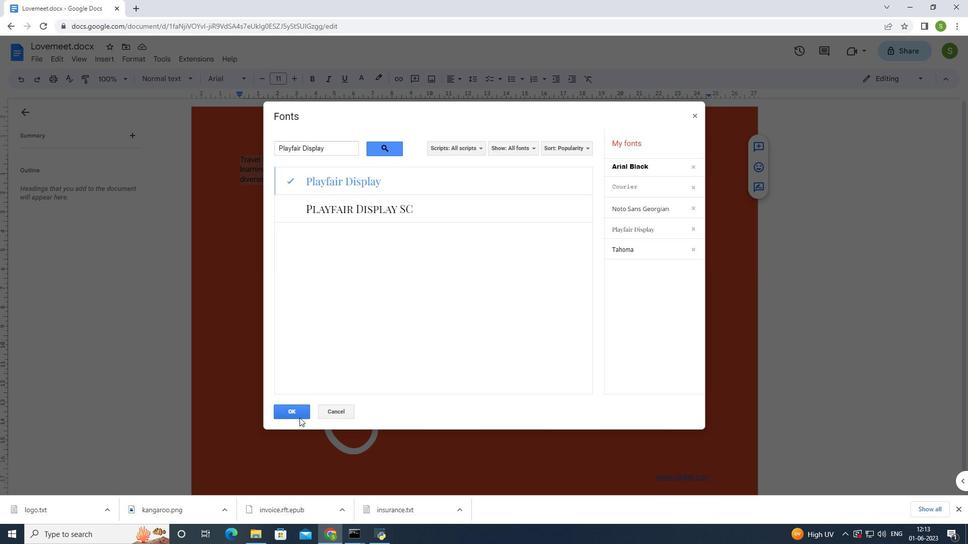 
Action: Mouse pressed left at (299, 414)
Screenshot: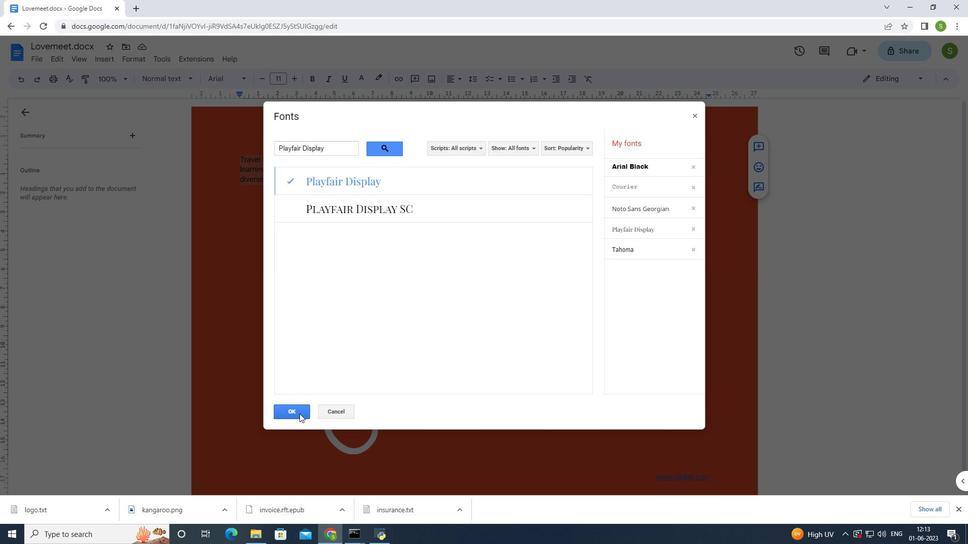 
Action: Mouse moved to (295, 74)
Screenshot: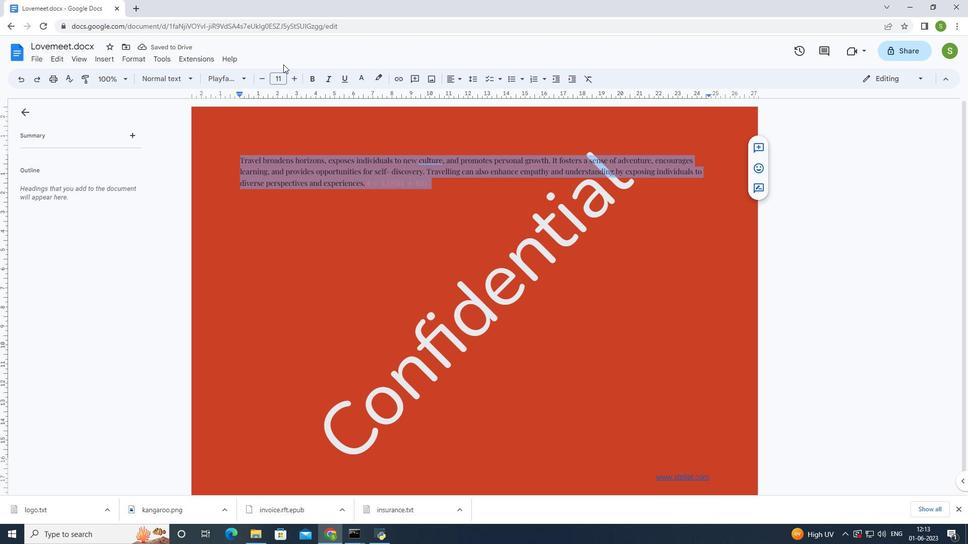 
Action: Mouse pressed left at (295, 74)
Screenshot: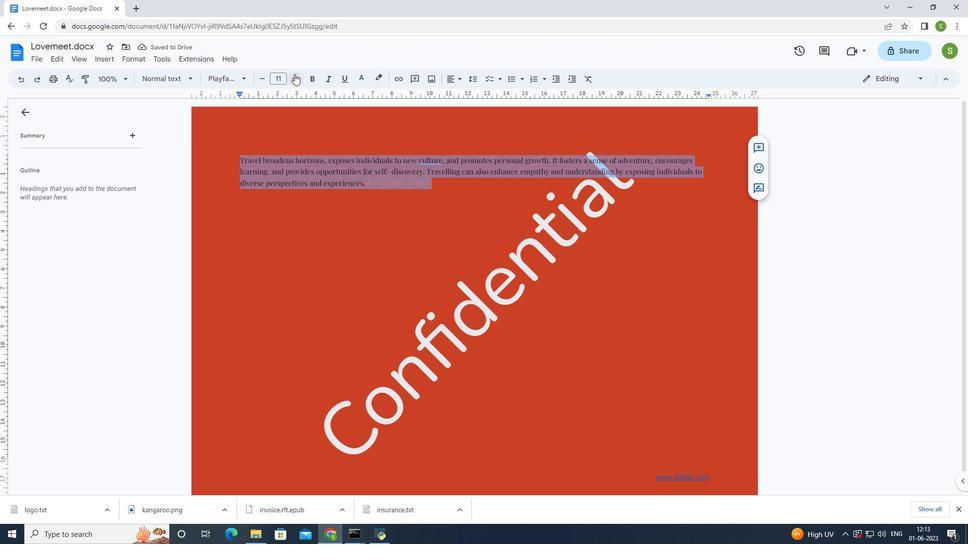 
Action: Mouse pressed left at (295, 74)
Screenshot: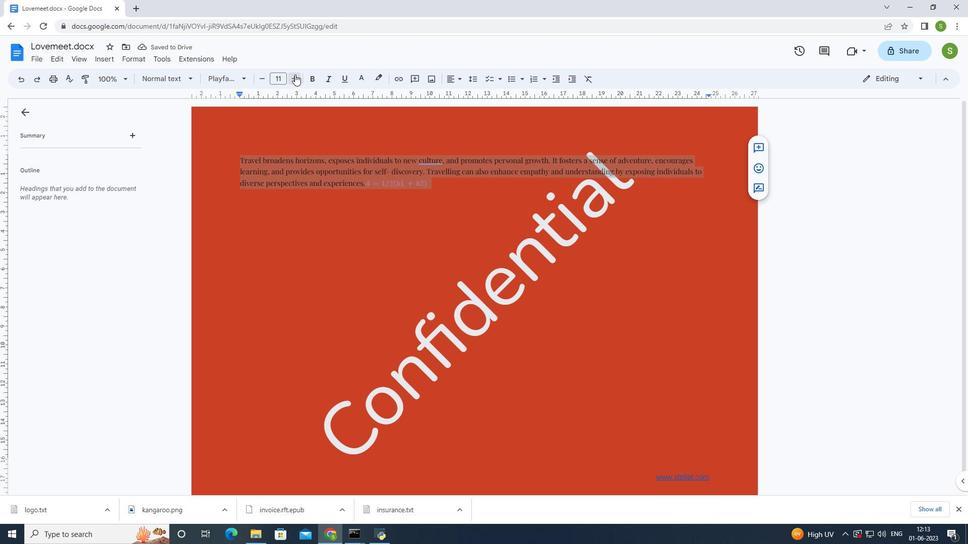 
Action: Mouse moved to (295, 75)
Screenshot: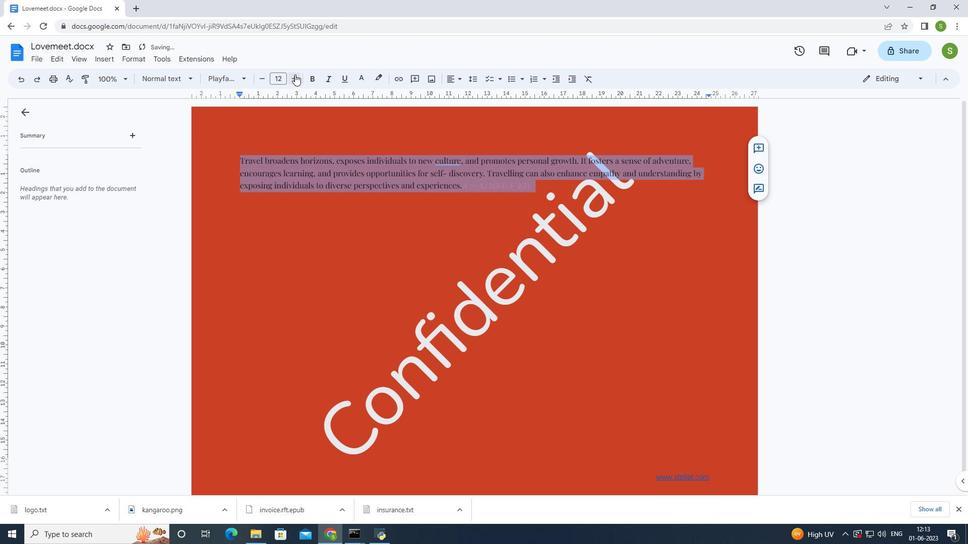 
Action: Mouse pressed left at (295, 75)
Screenshot: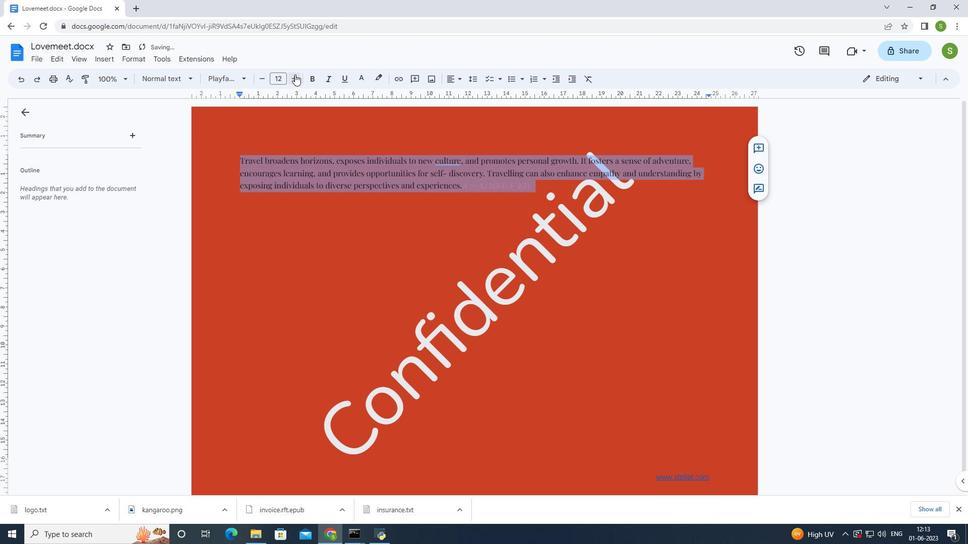 
Action: Mouse moved to (295, 75)
Screenshot: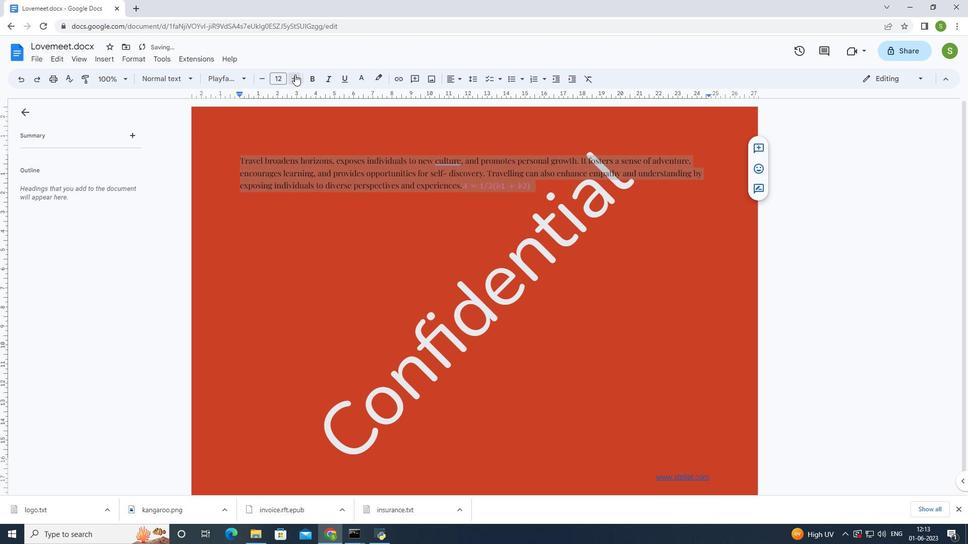 
Action: Mouse pressed left at (295, 75)
Screenshot: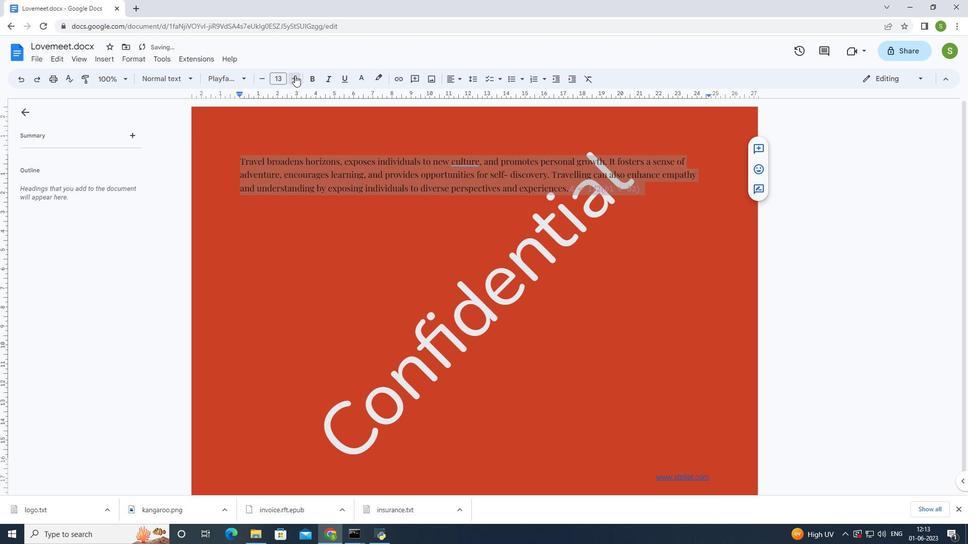 
Action: Mouse pressed left at (295, 75)
Screenshot: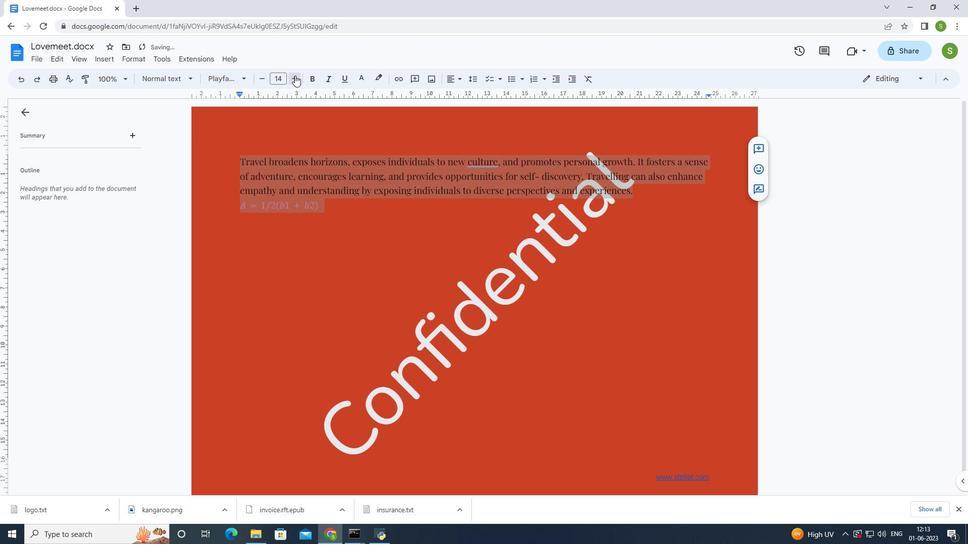 
Action: Mouse pressed left at (295, 75)
Screenshot: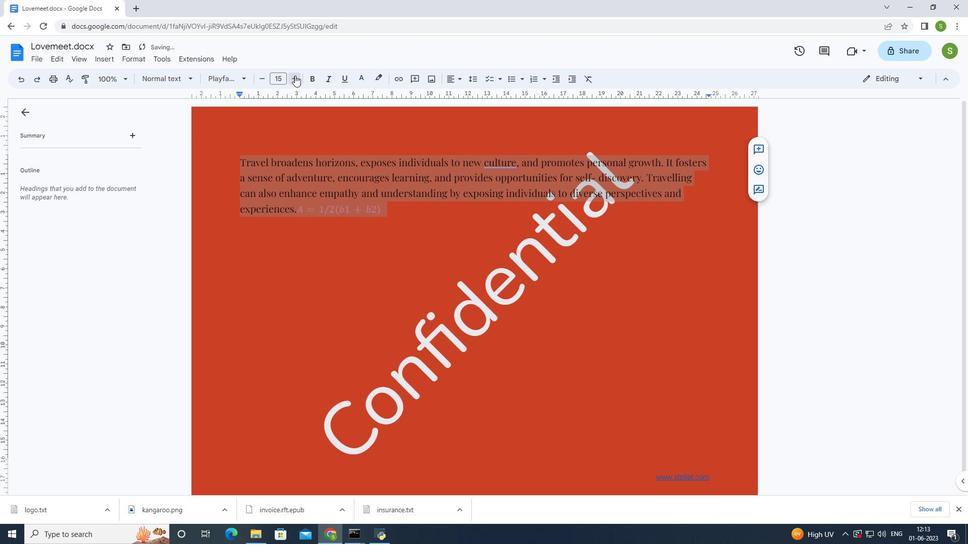 
Action: Mouse pressed left at (295, 75)
Screenshot: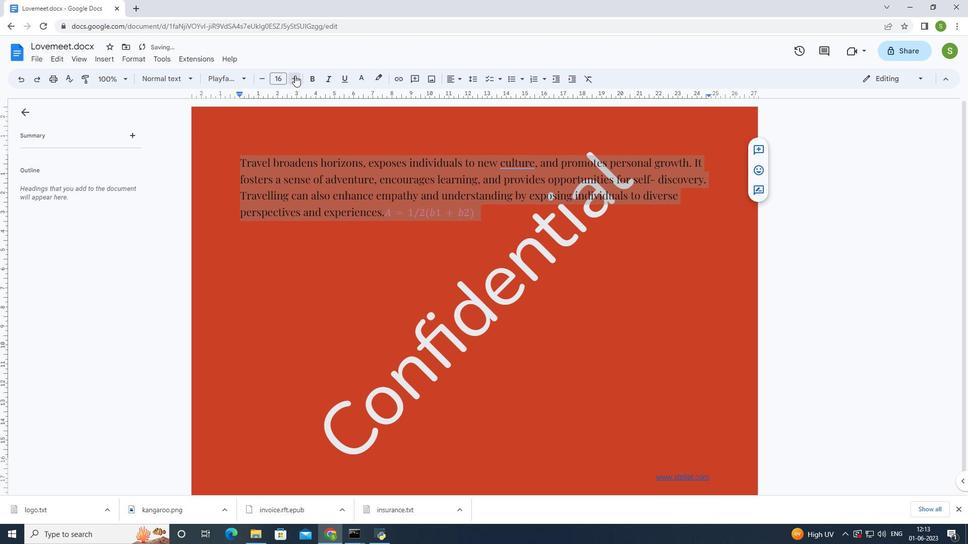 
Action: Mouse moved to (391, 265)
Screenshot: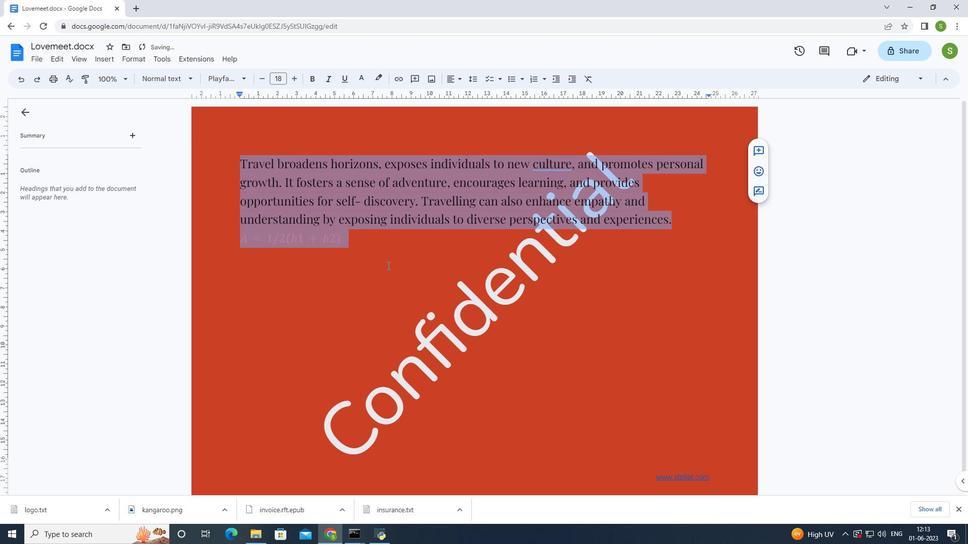 
Action: Mouse pressed left at (391, 265)
Screenshot: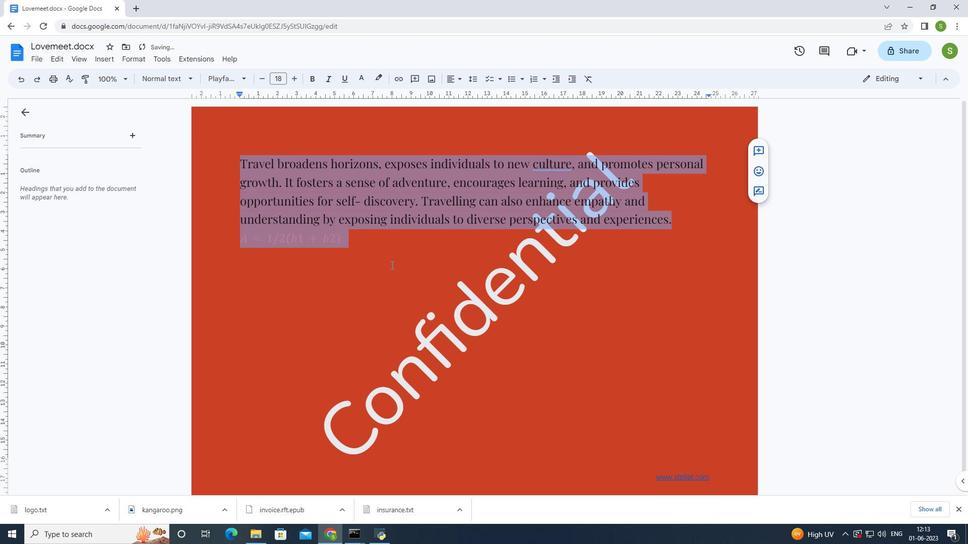 
Action: Mouse moved to (372, 300)
Screenshot: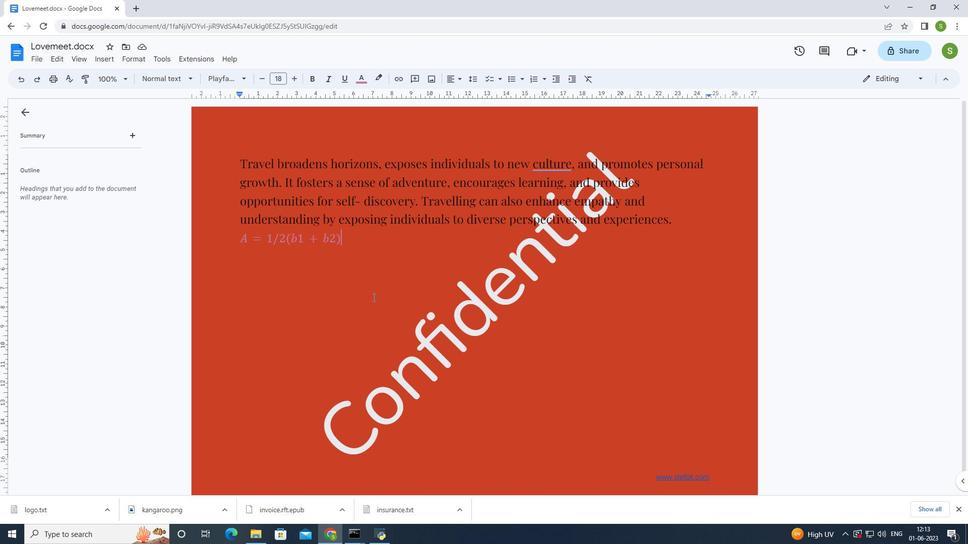
Action: Key pressed ctrl+S
Screenshot: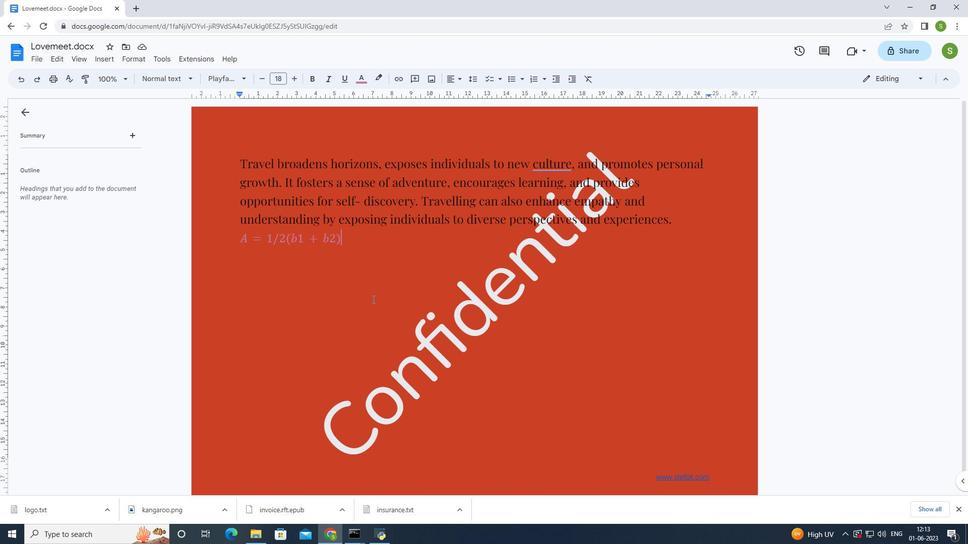 
Action: Mouse moved to (372, 301)
Screenshot: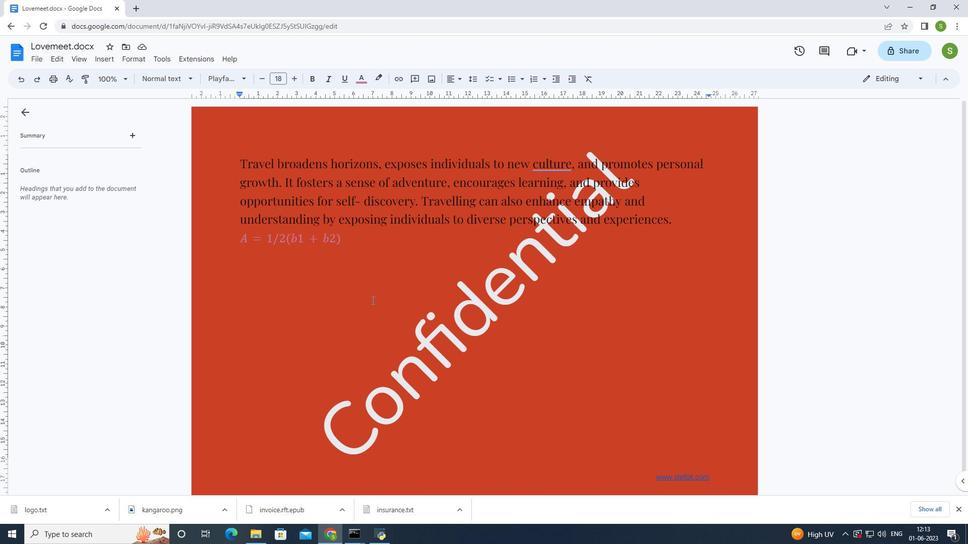 
